 Task: Search one way flight ticket for 3 adults in first from Santa Rosa: Charles M. Schulz-sonoma County Airport to Greensboro: Piedmont Triad International Airport on 5-1-2023. Choice of flights is Alaska. Number of bags: 2 checked bags. Price is upto 82000. Outbound departure time preference is 17:00.
Action: Mouse moved to (269, 209)
Screenshot: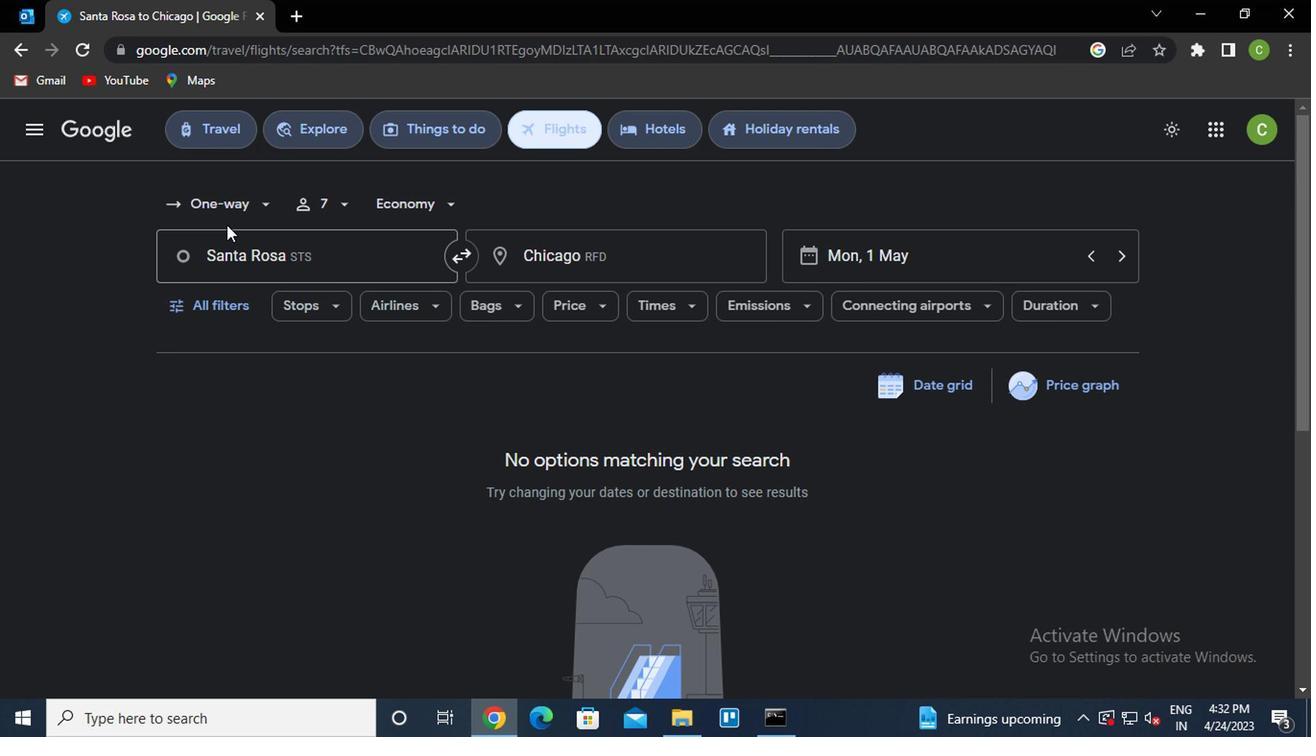 
Action: Mouse pressed left at (269, 209)
Screenshot: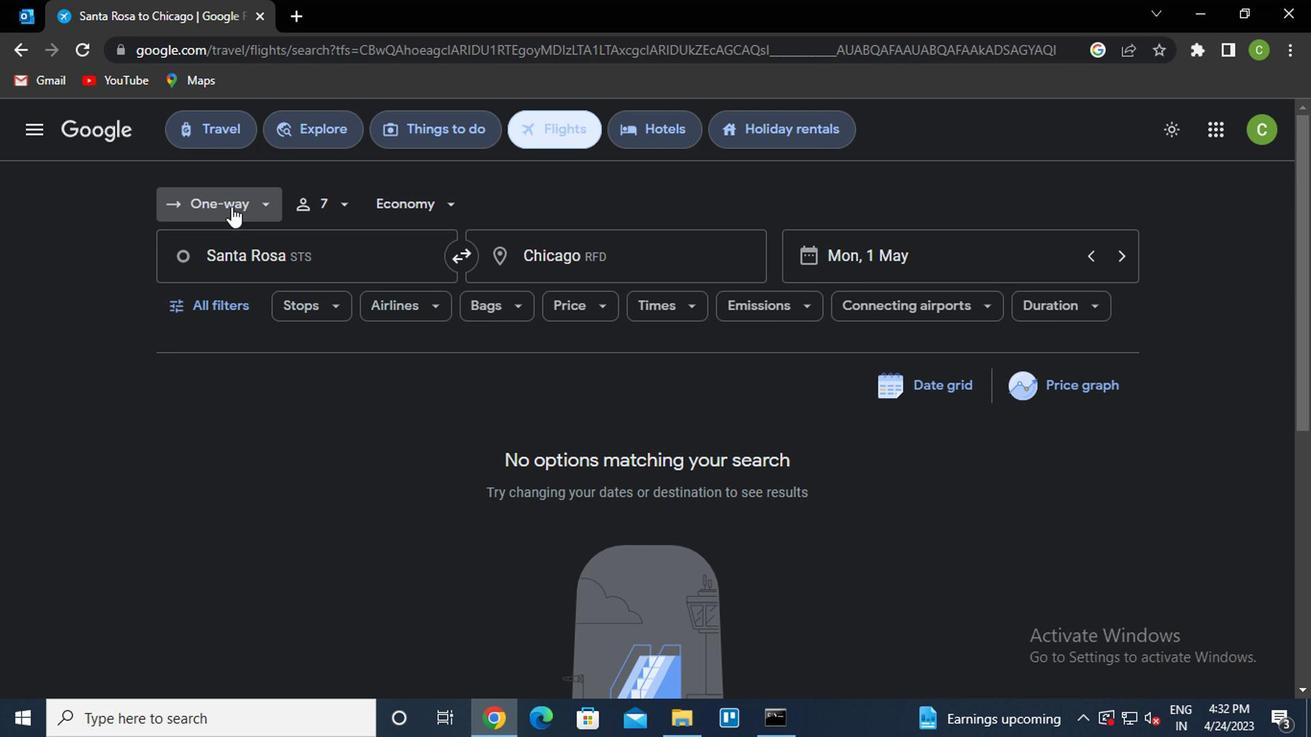 
Action: Mouse moved to (292, 284)
Screenshot: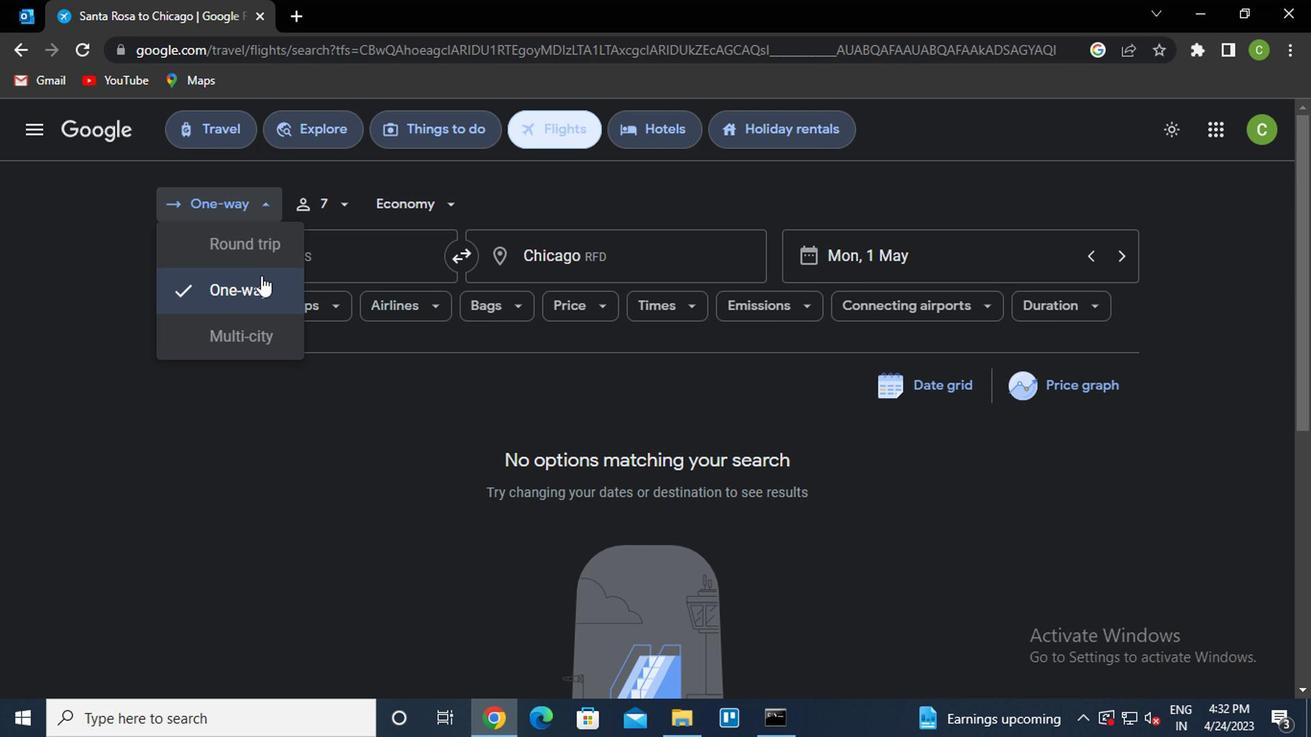 
Action: Mouse pressed left at (292, 284)
Screenshot: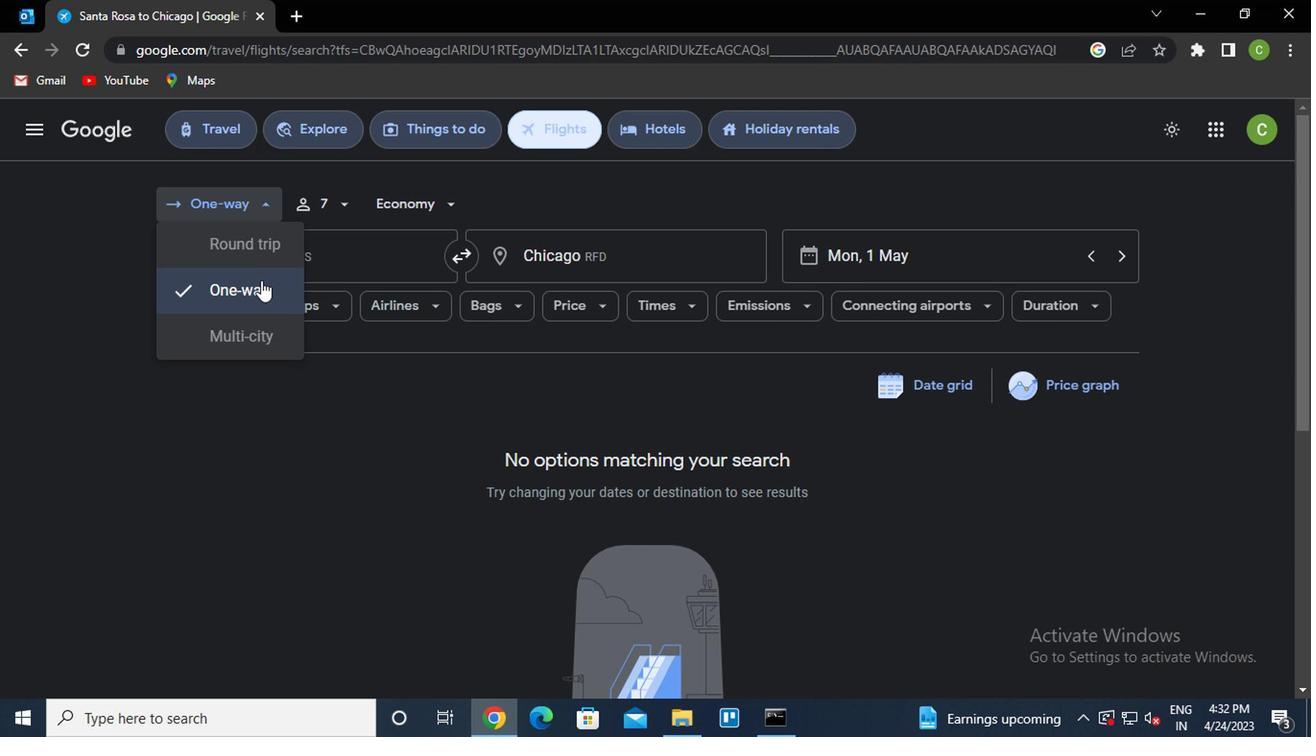 
Action: Mouse moved to (331, 205)
Screenshot: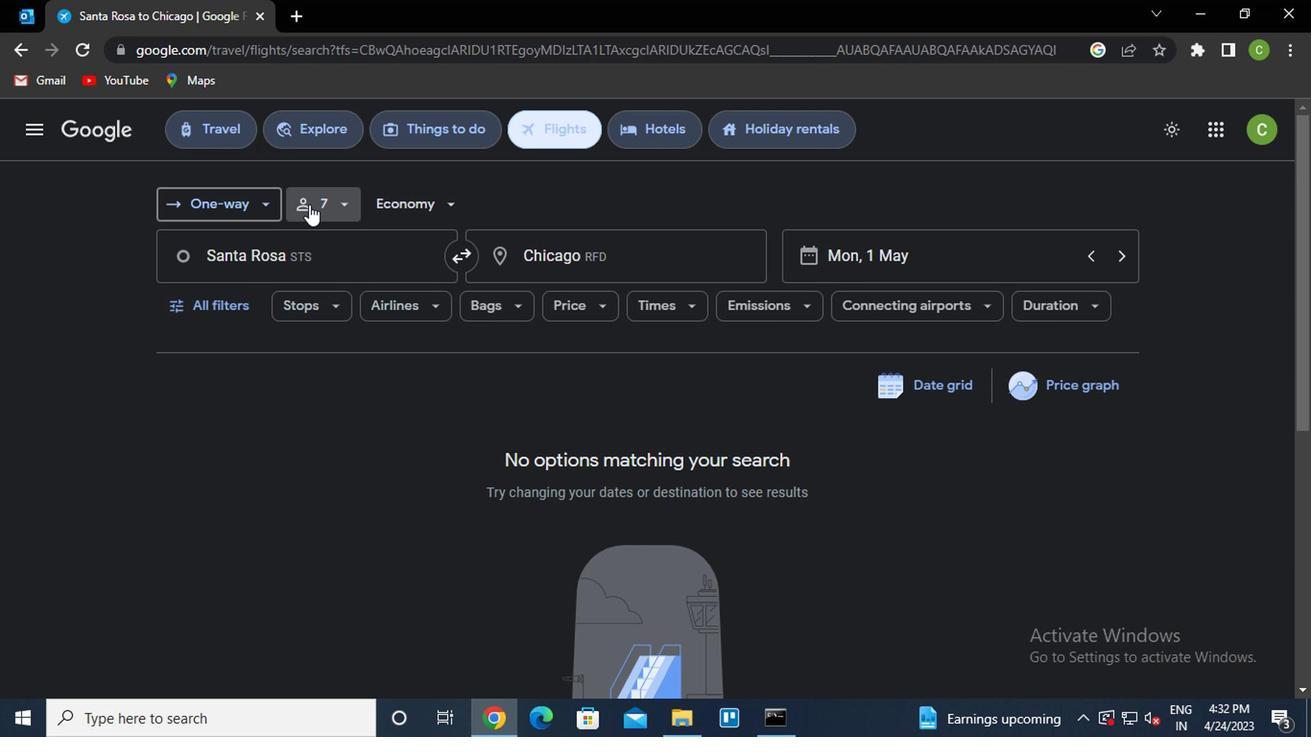 
Action: Mouse pressed left at (331, 205)
Screenshot: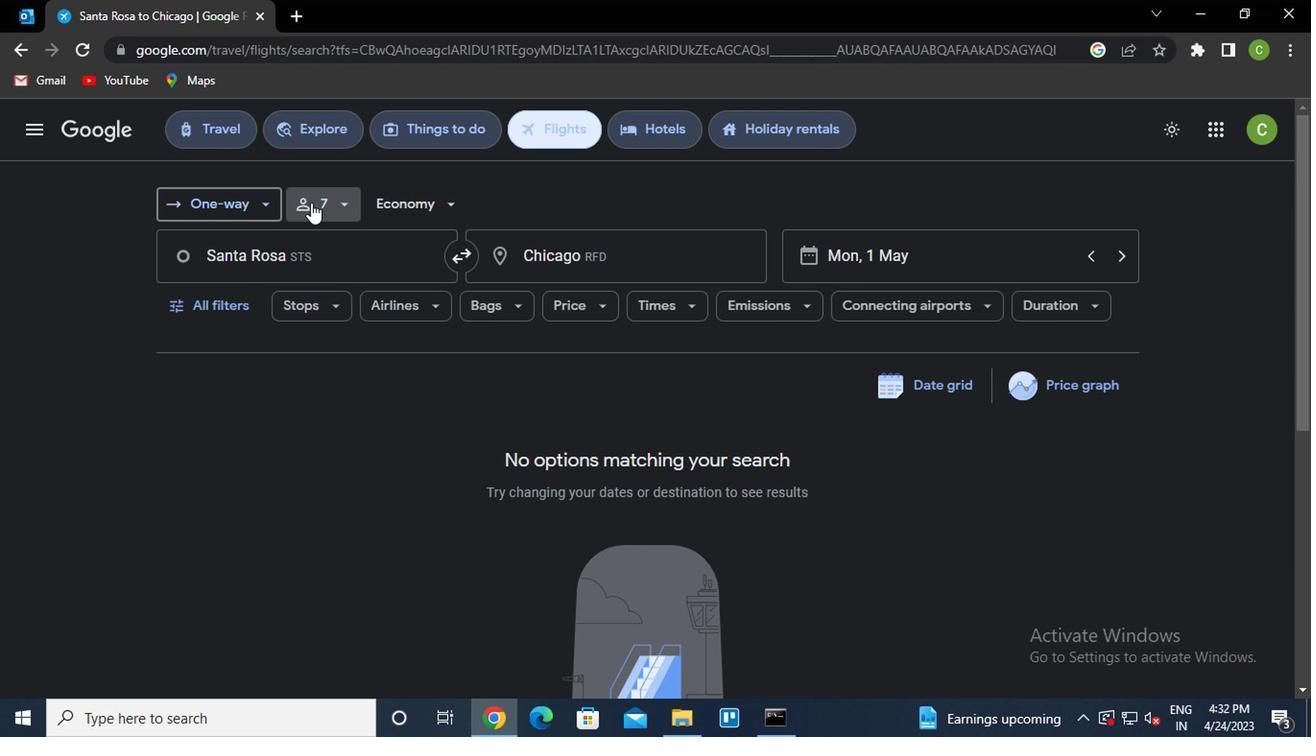 
Action: Mouse moved to (415, 256)
Screenshot: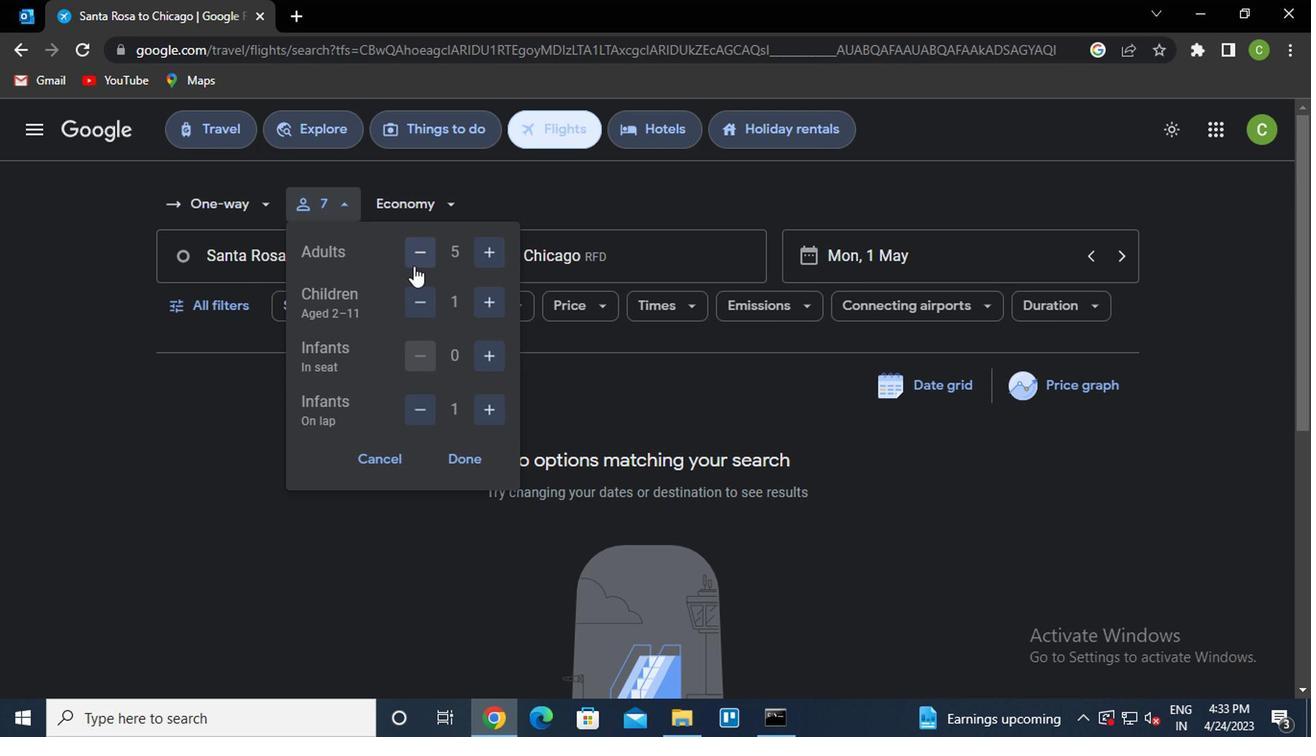 
Action: Mouse pressed left at (415, 256)
Screenshot: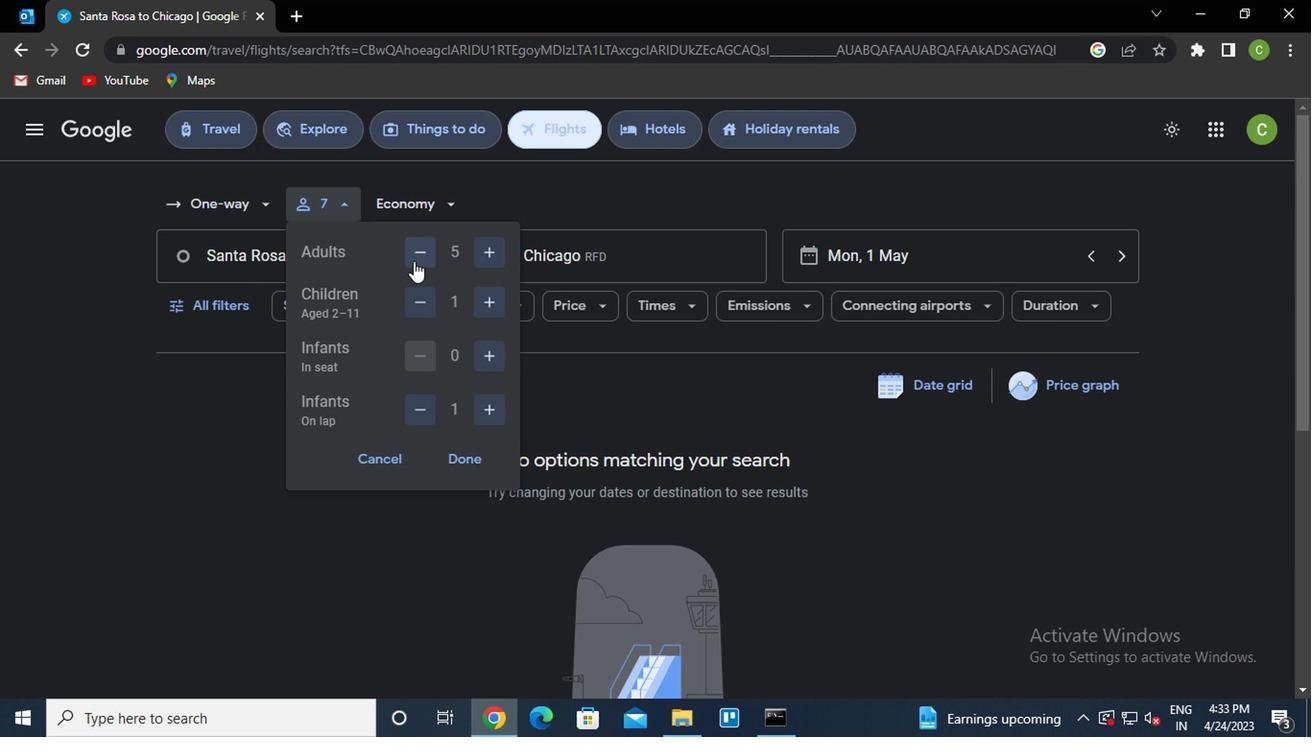 
Action: Mouse pressed left at (415, 256)
Screenshot: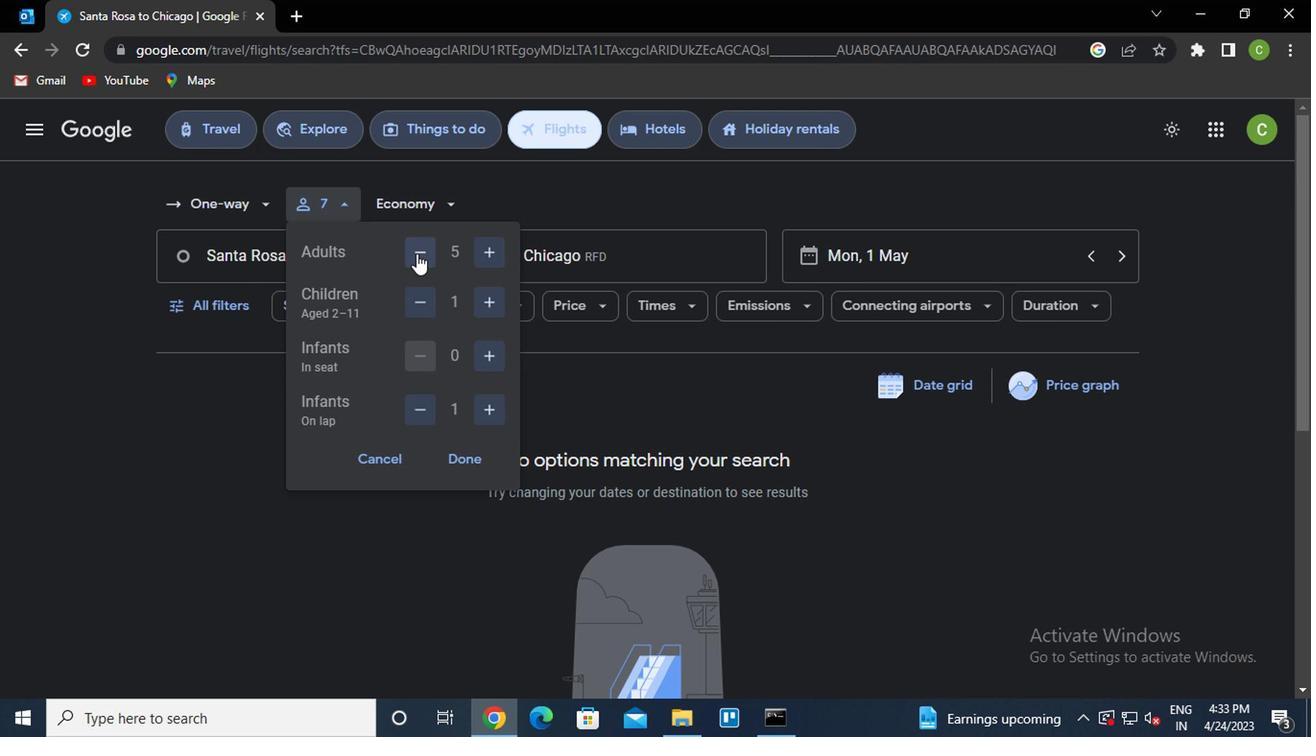 
Action: Mouse moved to (419, 303)
Screenshot: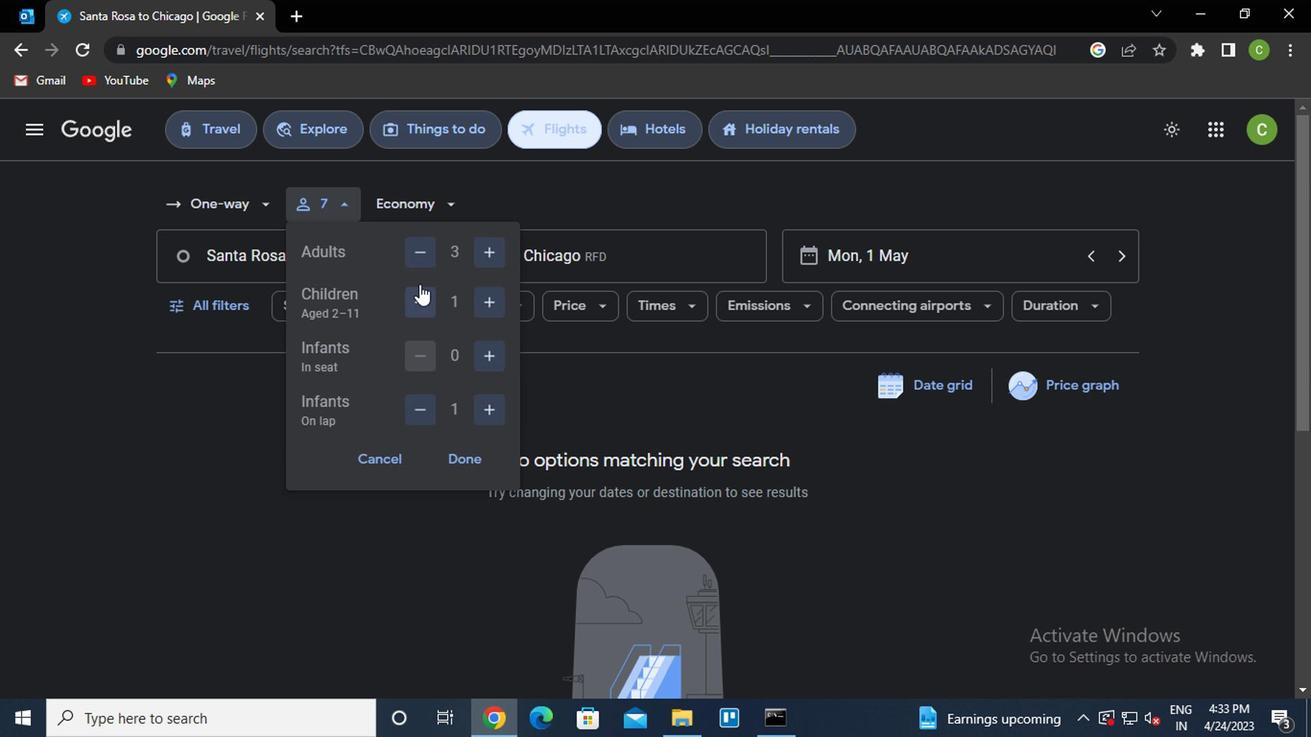 
Action: Mouse pressed left at (419, 303)
Screenshot: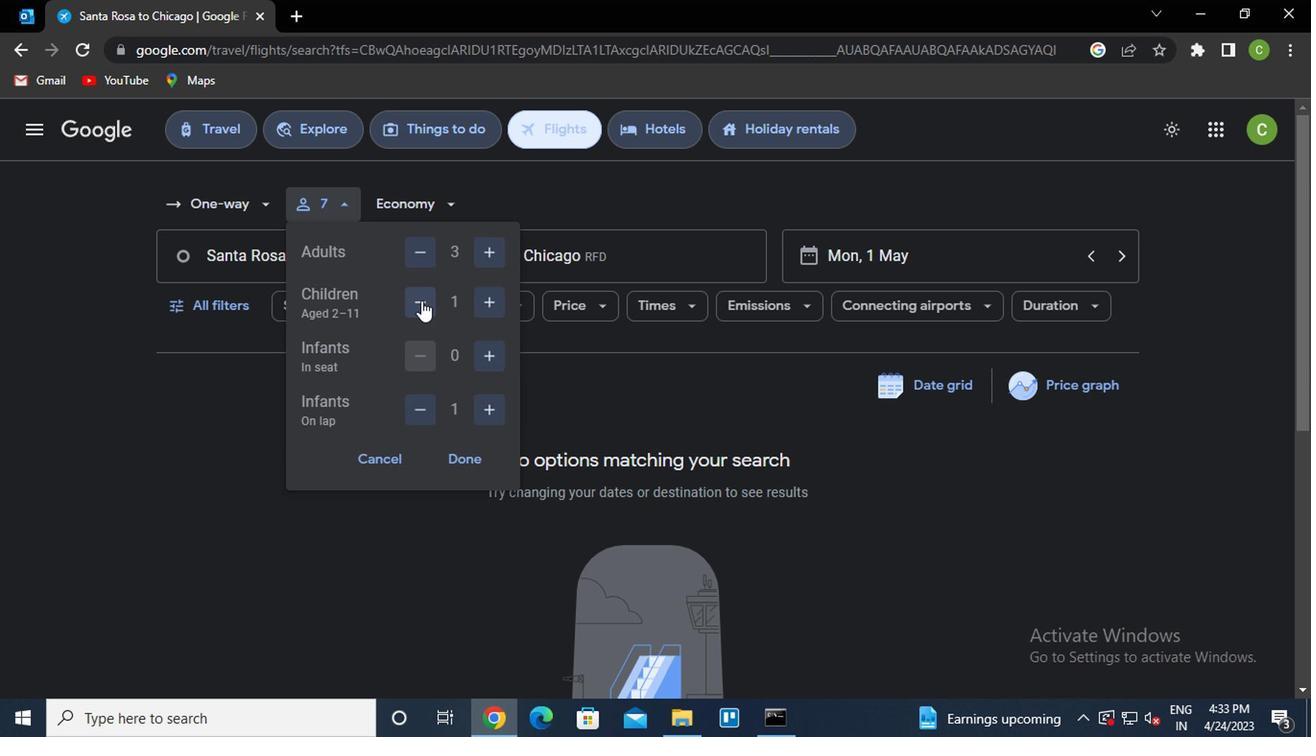 
Action: Mouse moved to (426, 403)
Screenshot: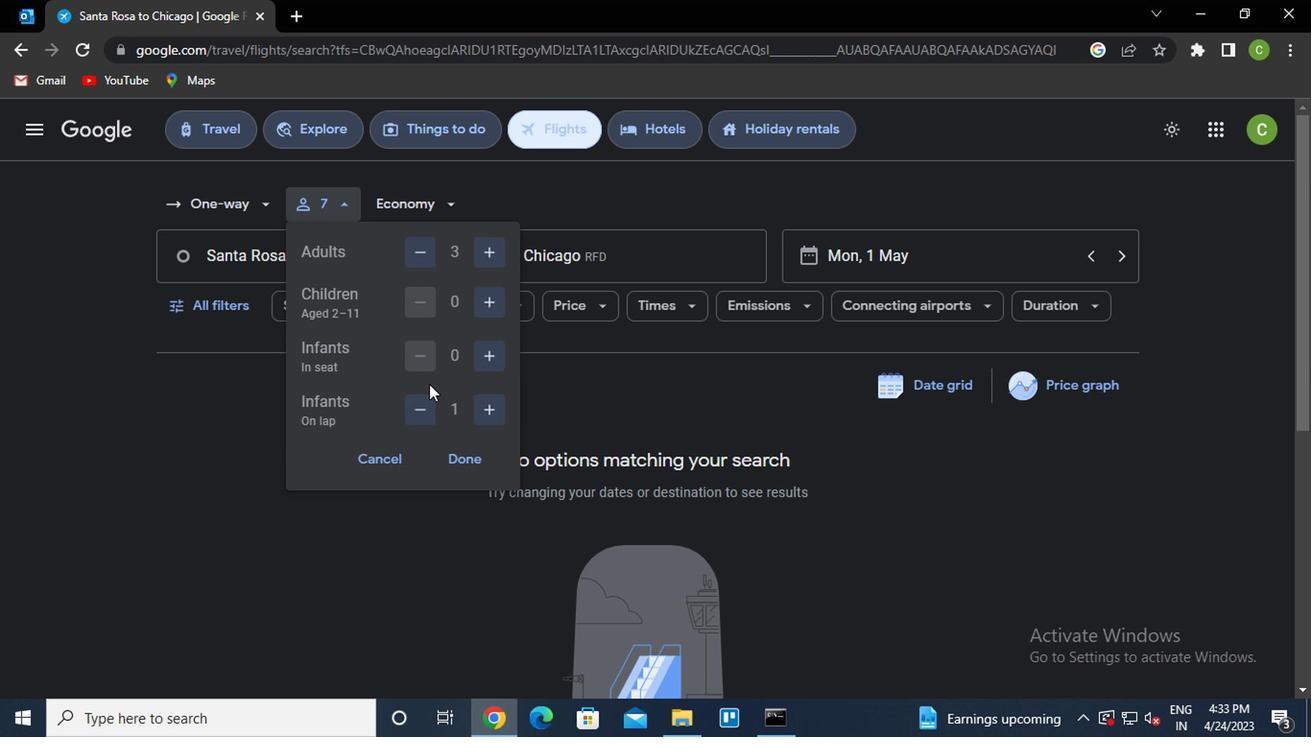 
Action: Mouse pressed left at (426, 403)
Screenshot: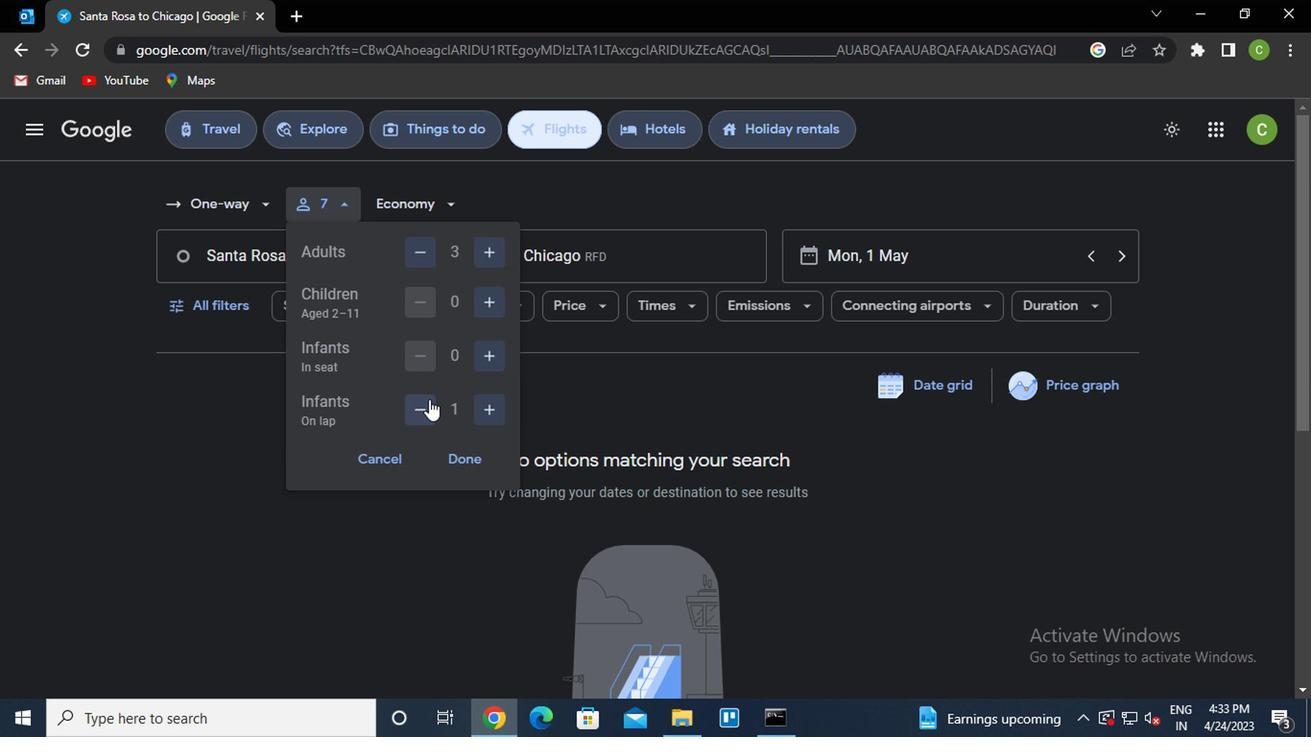 
Action: Mouse moved to (451, 455)
Screenshot: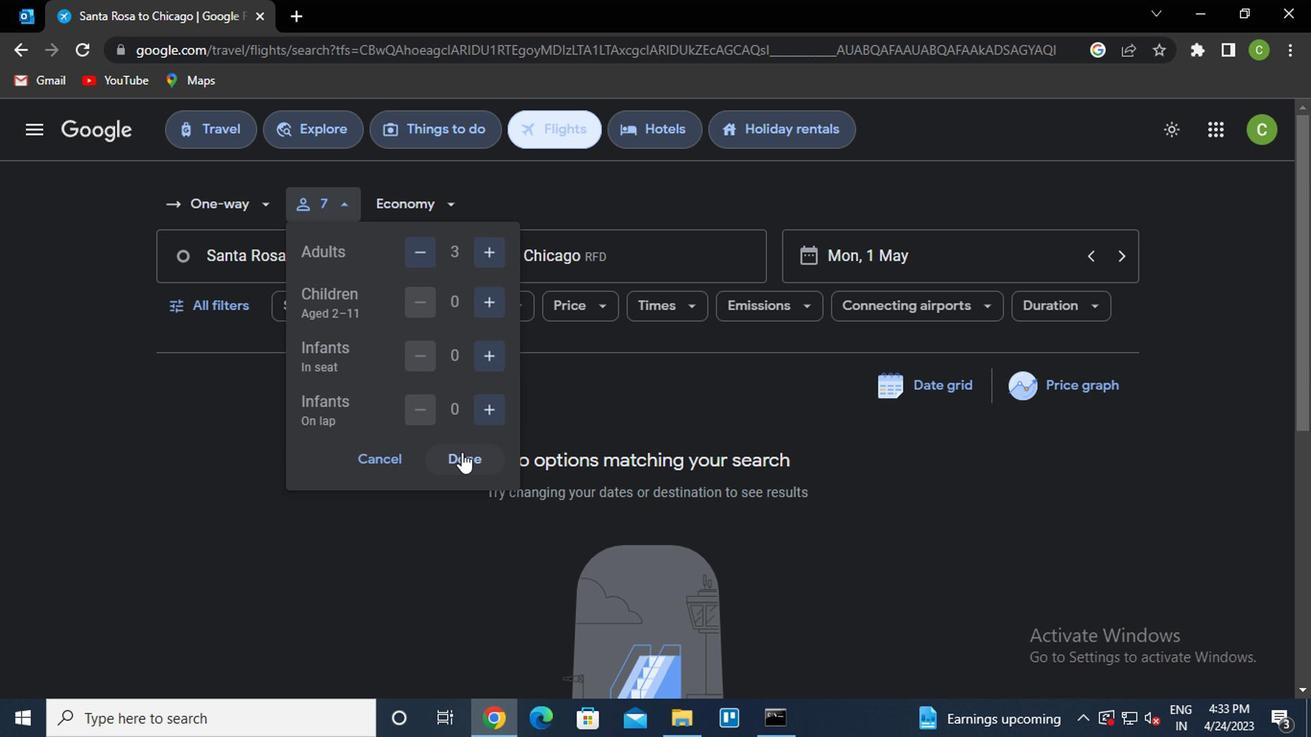 
Action: Mouse pressed left at (451, 455)
Screenshot: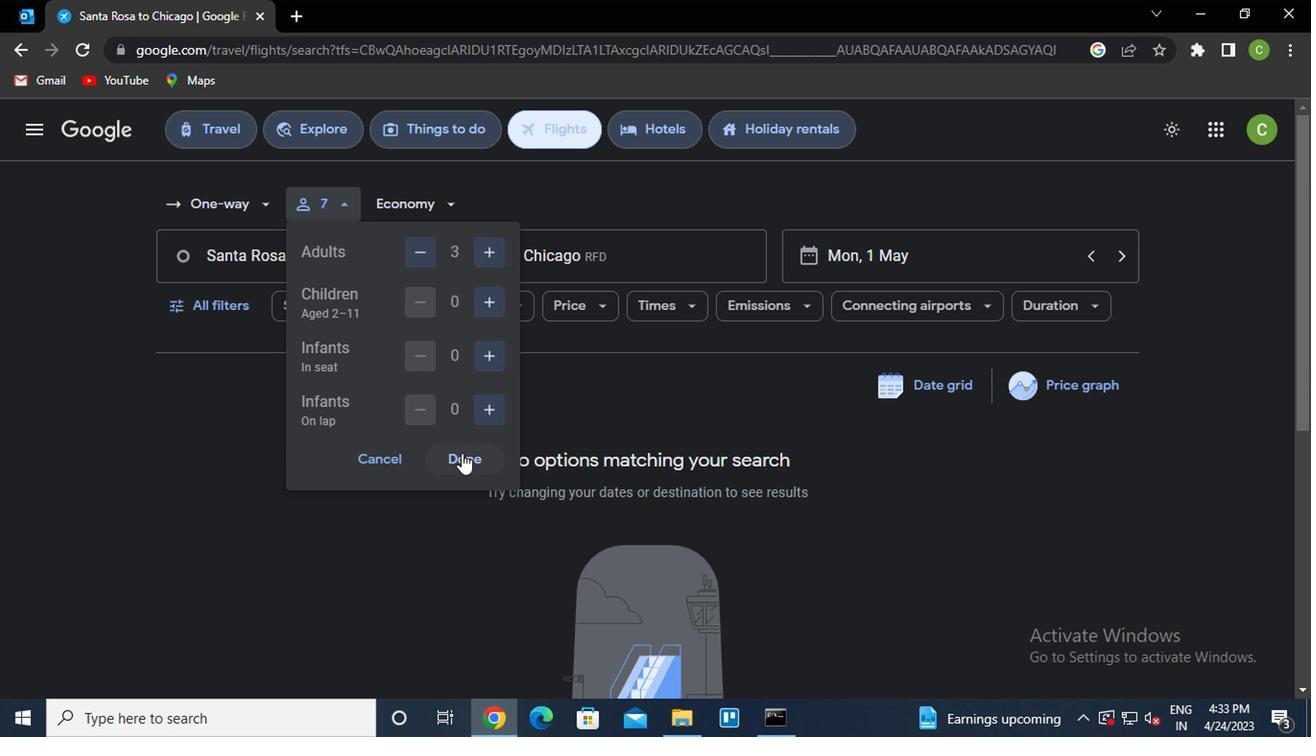 
Action: Mouse moved to (358, 271)
Screenshot: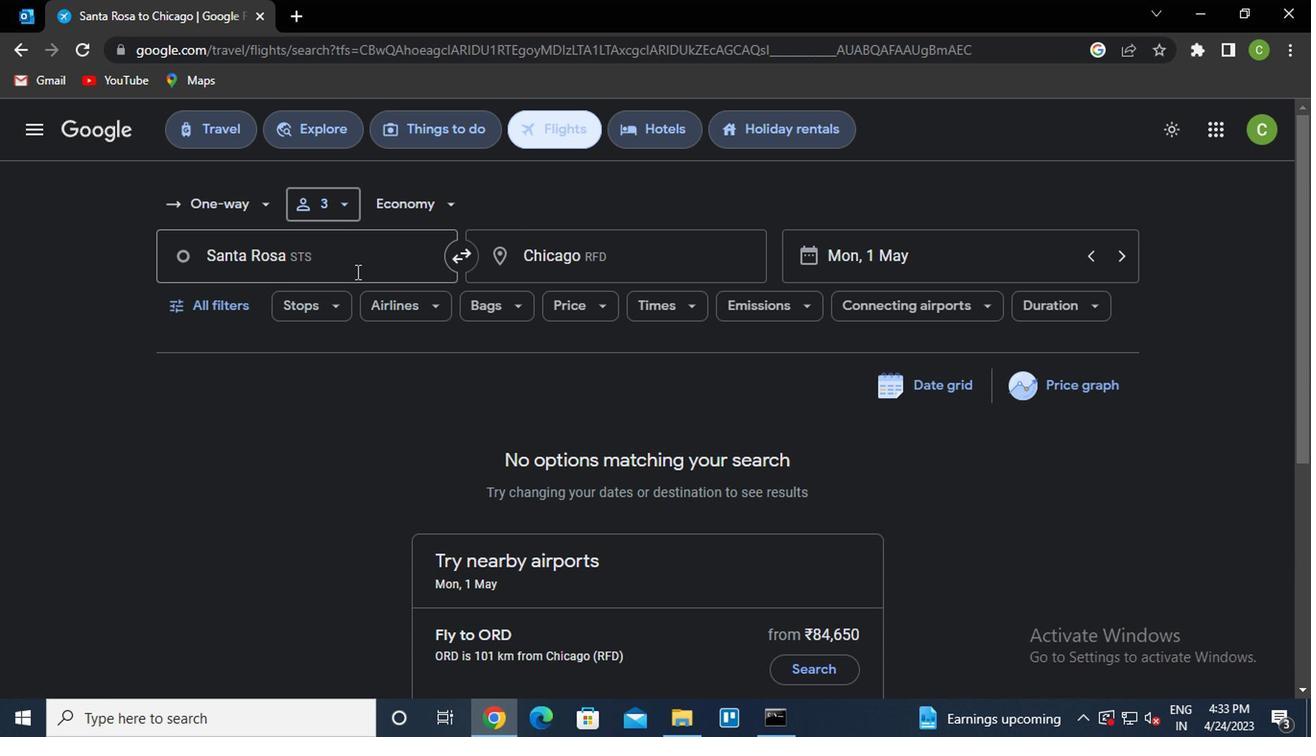 
Action: Mouse pressed left at (358, 271)
Screenshot: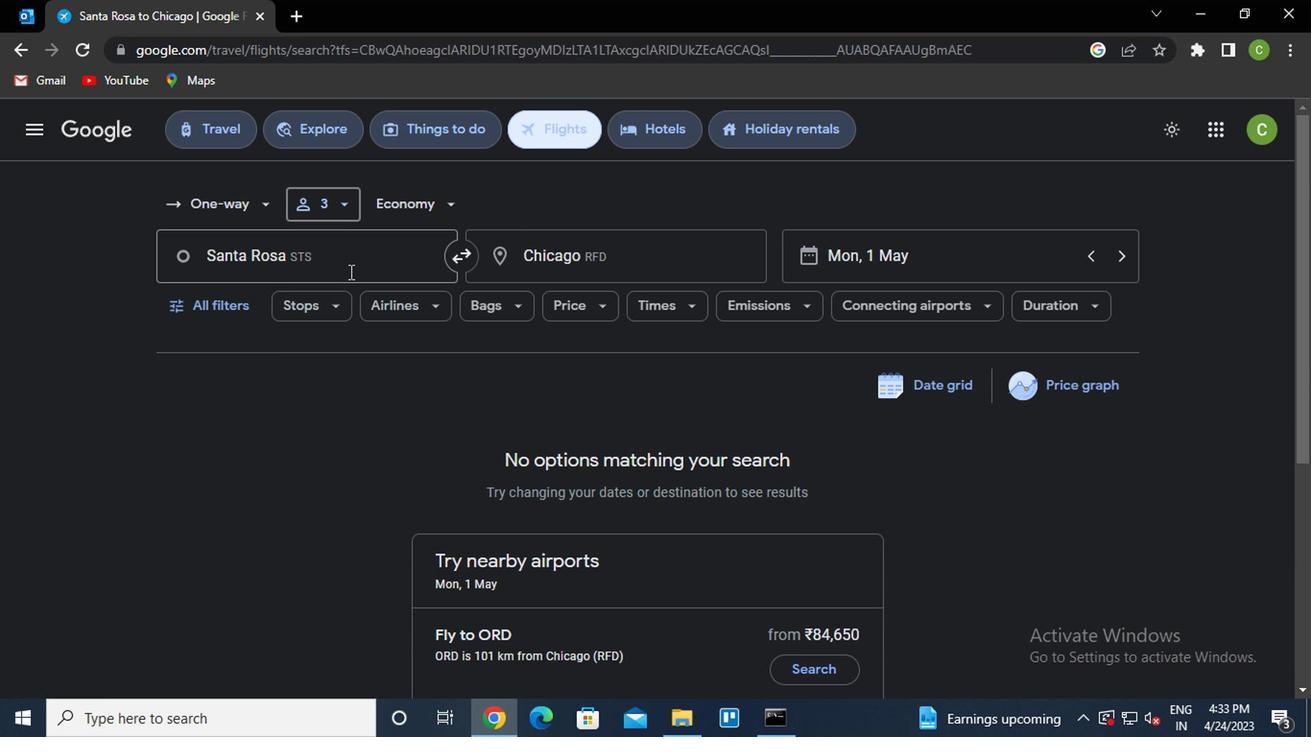 
Action: Mouse moved to (380, 427)
Screenshot: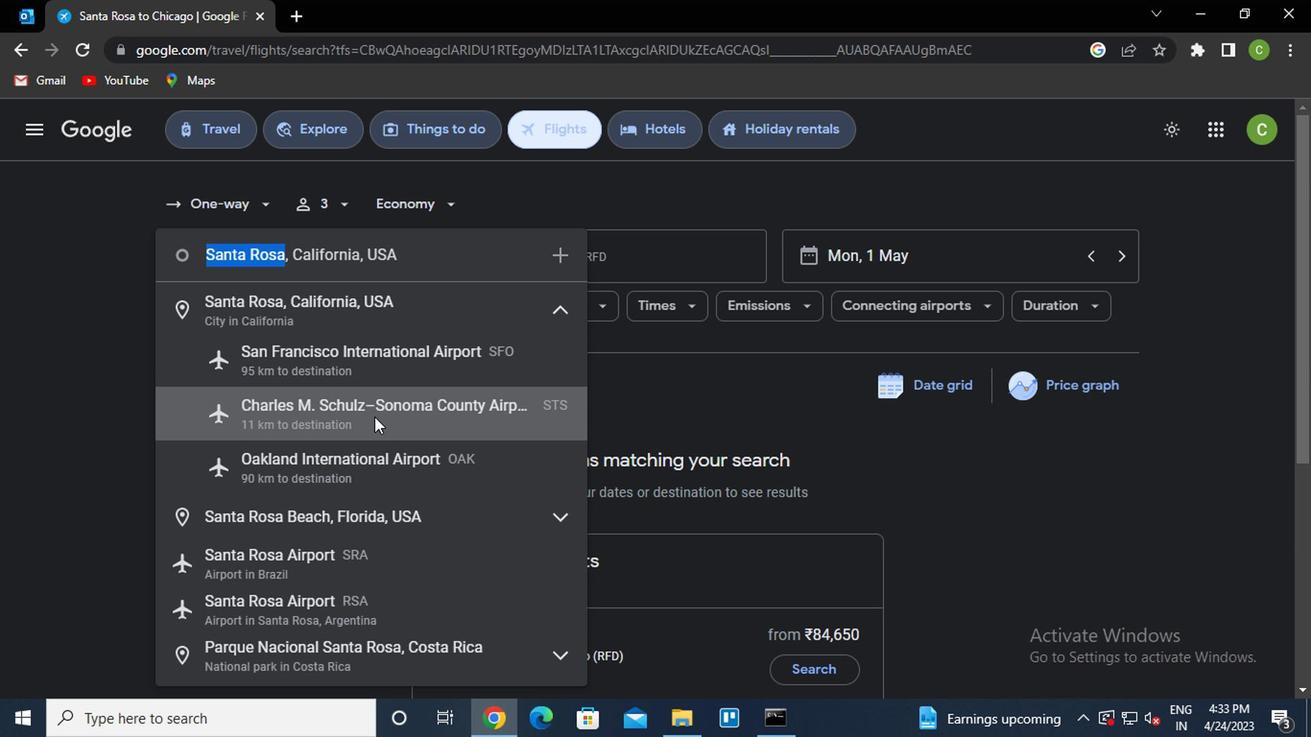 
Action: Mouse pressed left at (380, 427)
Screenshot: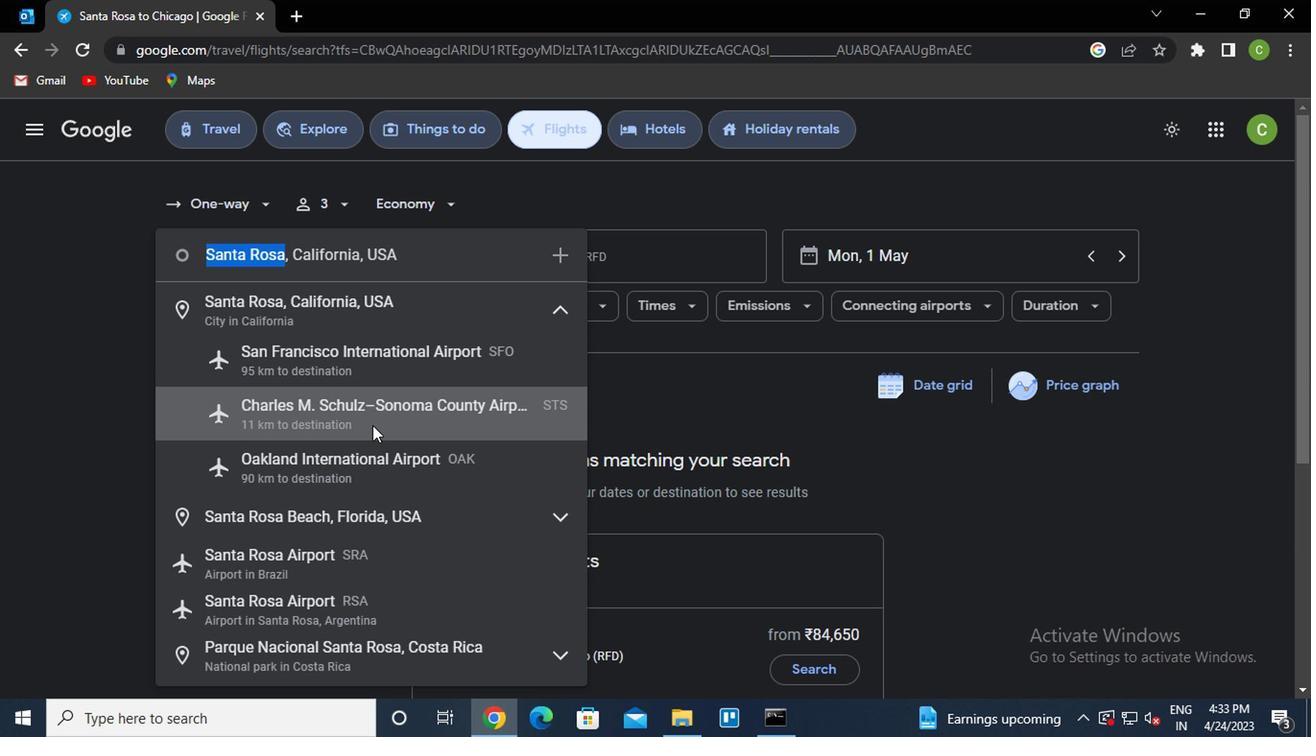 
Action: Mouse moved to (553, 267)
Screenshot: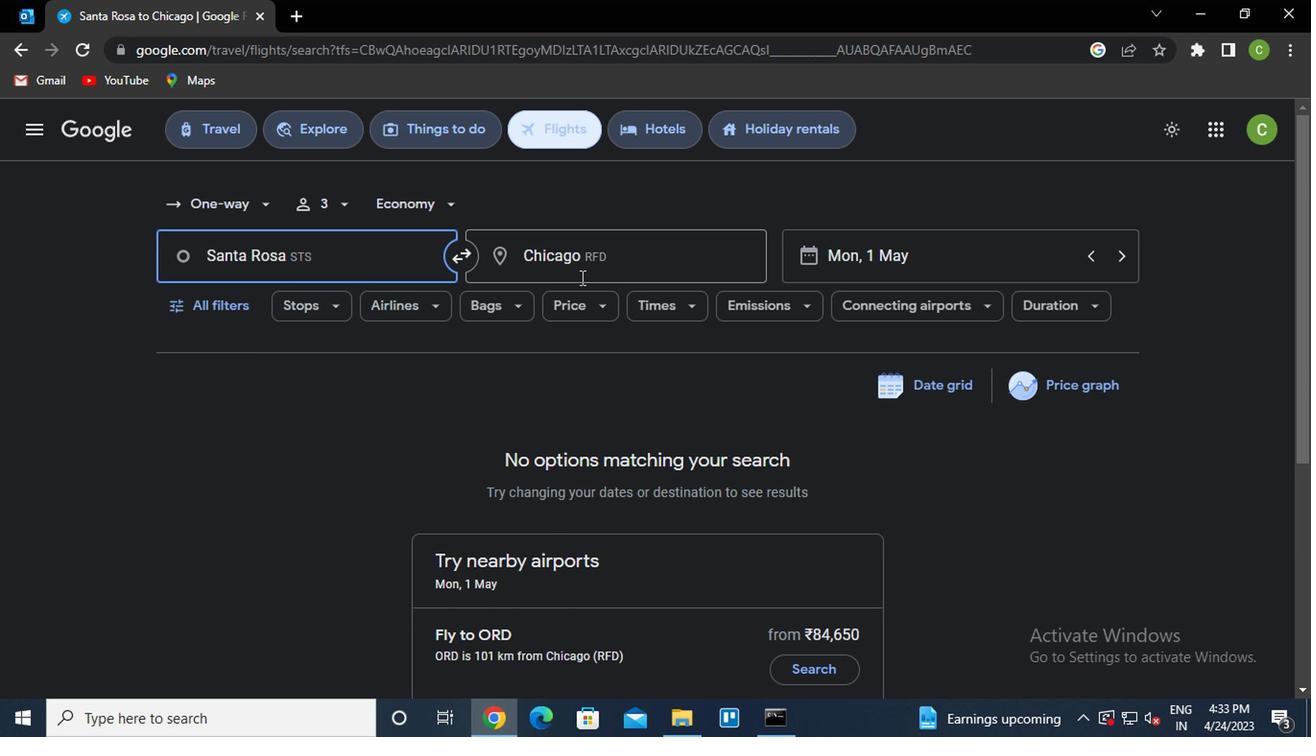 
Action: Mouse pressed left at (553, 267)
Screenshot: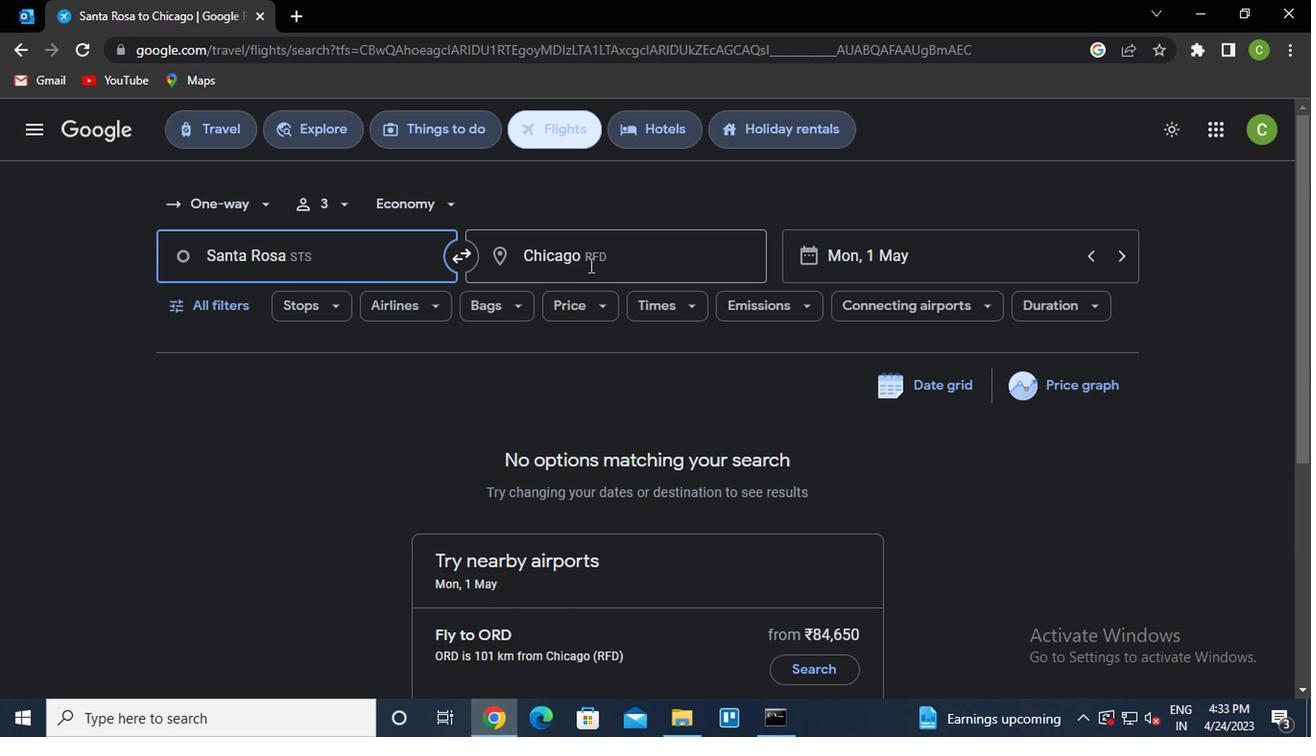 
Action: Mouse moved to (552, 267)
Screenshot: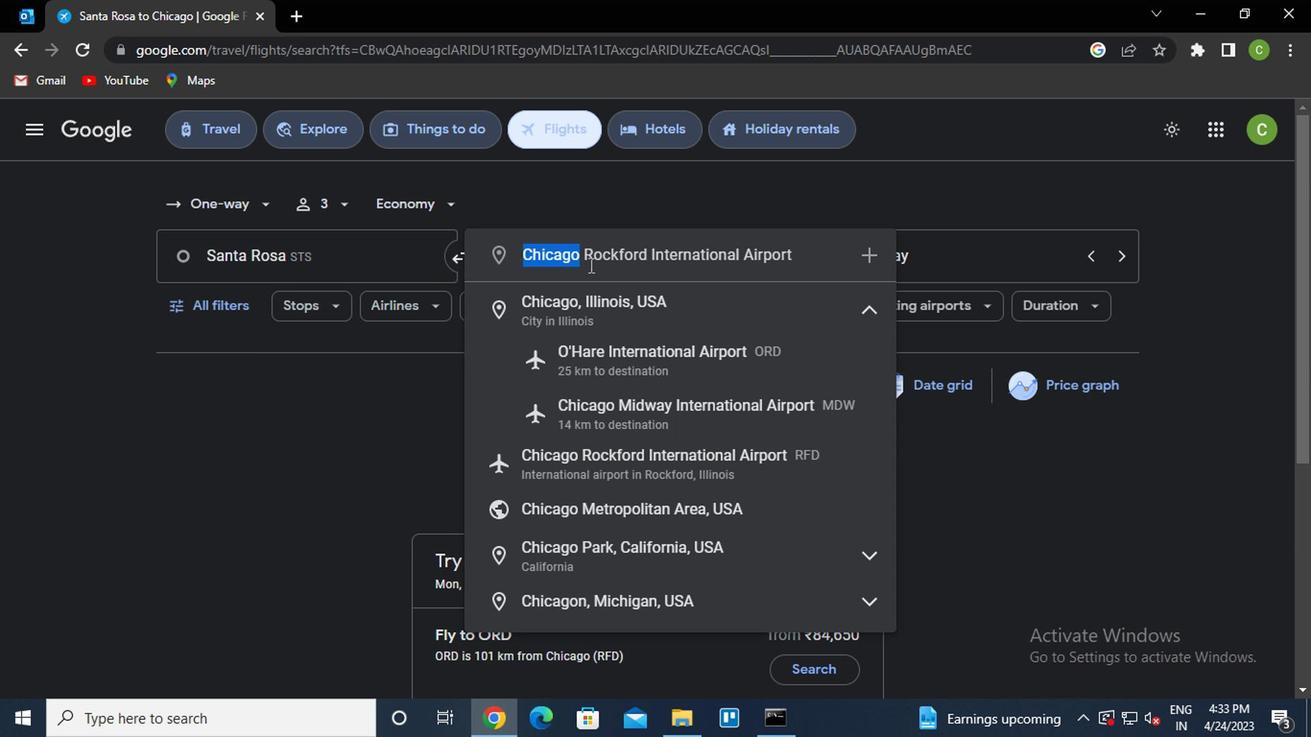 
Action: Key pressed <Key.caps_lock><Key.caps_lock>g<Key.caps_lock>reensboro
Screenshot: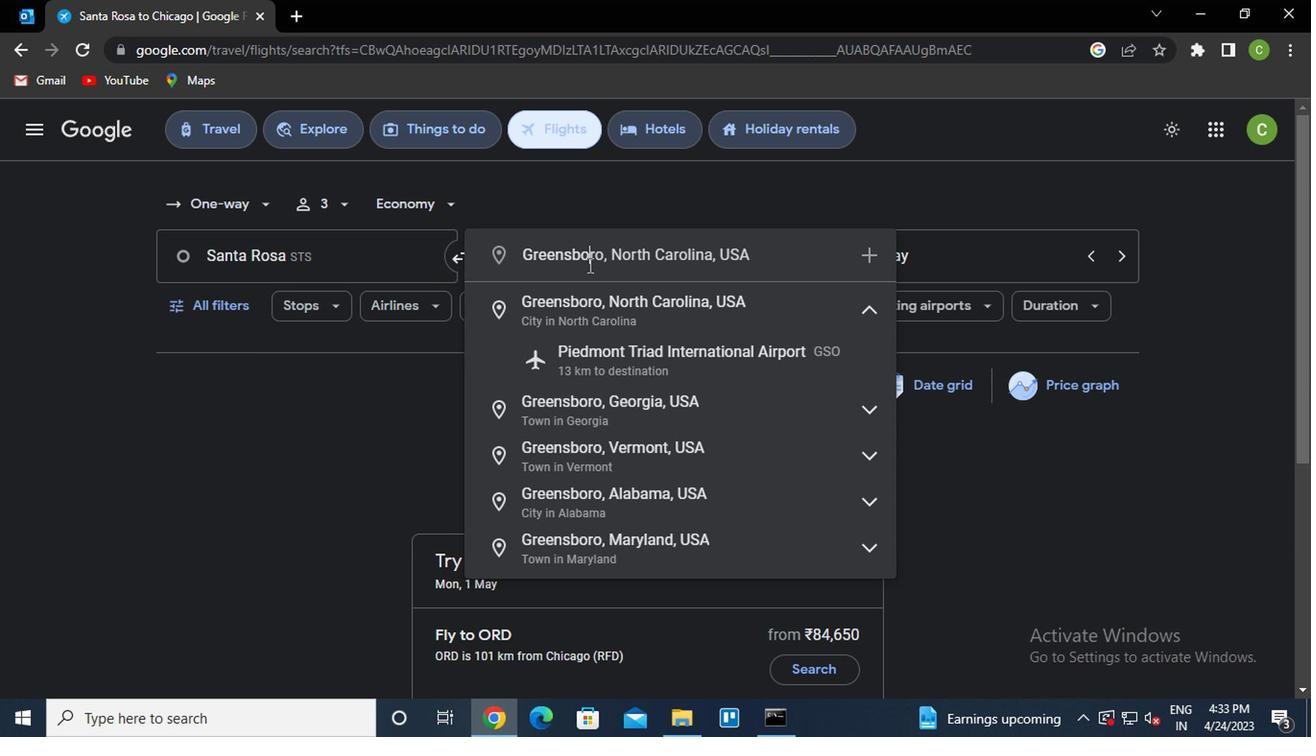 
Action: Mouse moved to (604, 377)
Screenshot: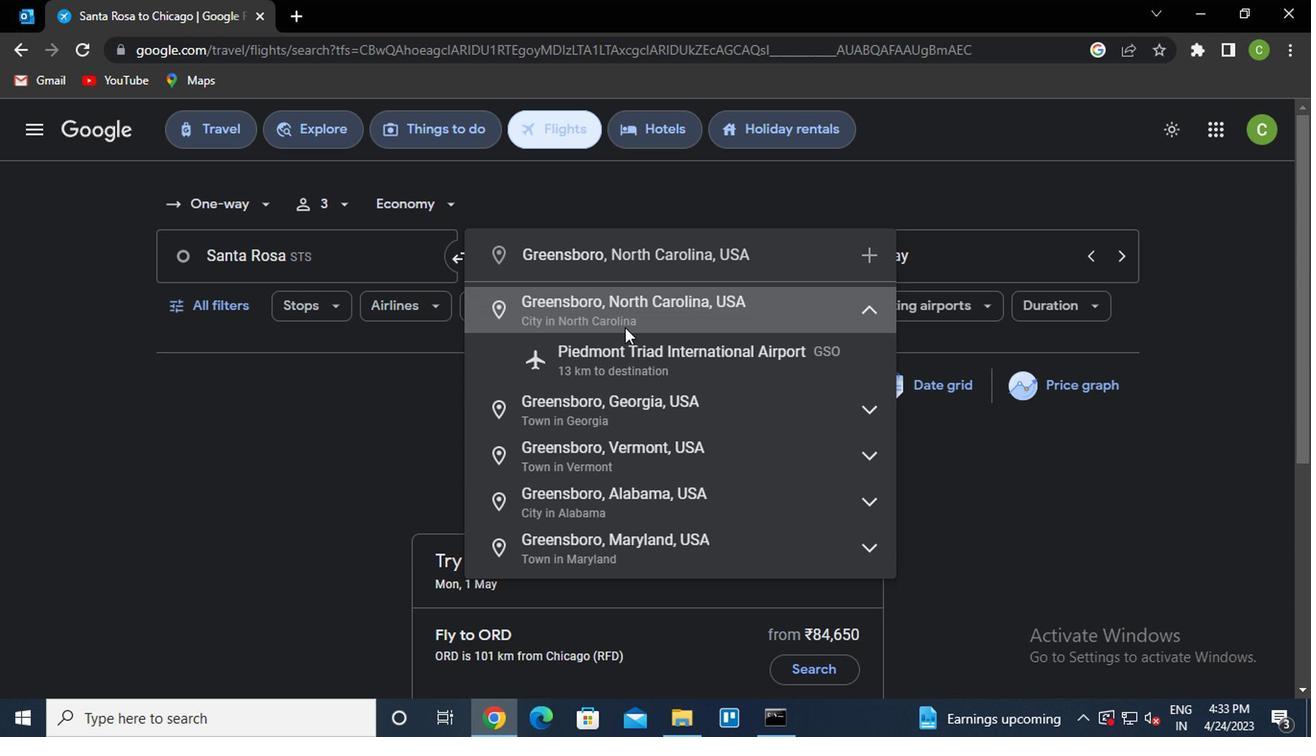 
Action: Mouse pressed left at (604, 377)
Screenshot: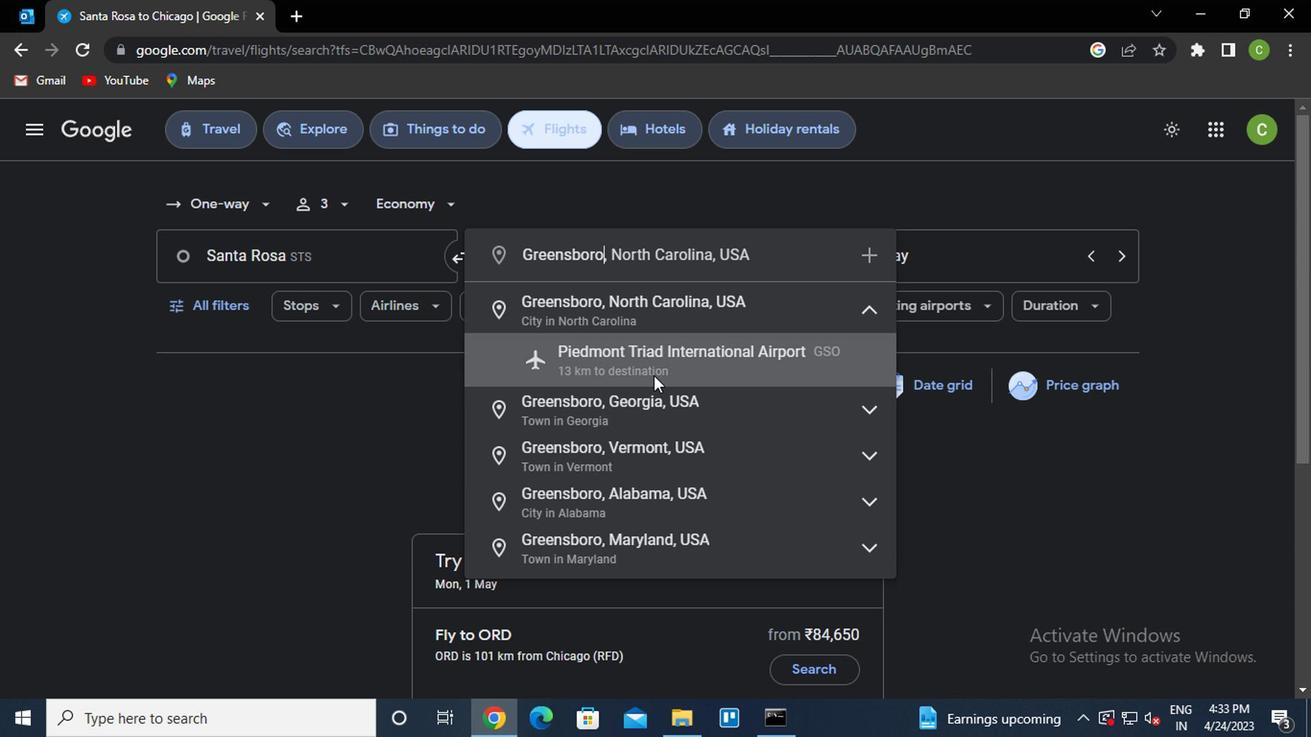 
Action: Mouse moved to (451, 303)
Screenshot: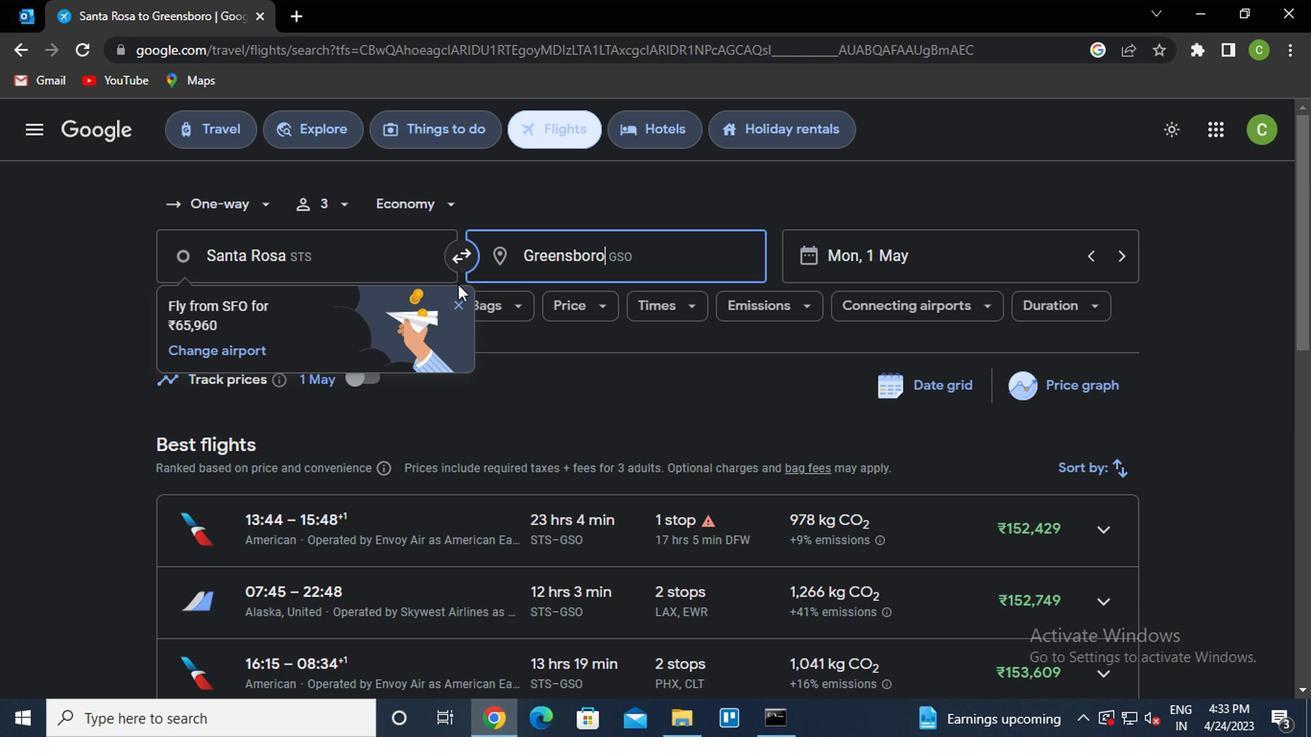 
Action: Mouse pressed left at (451, 303)
Screenshot: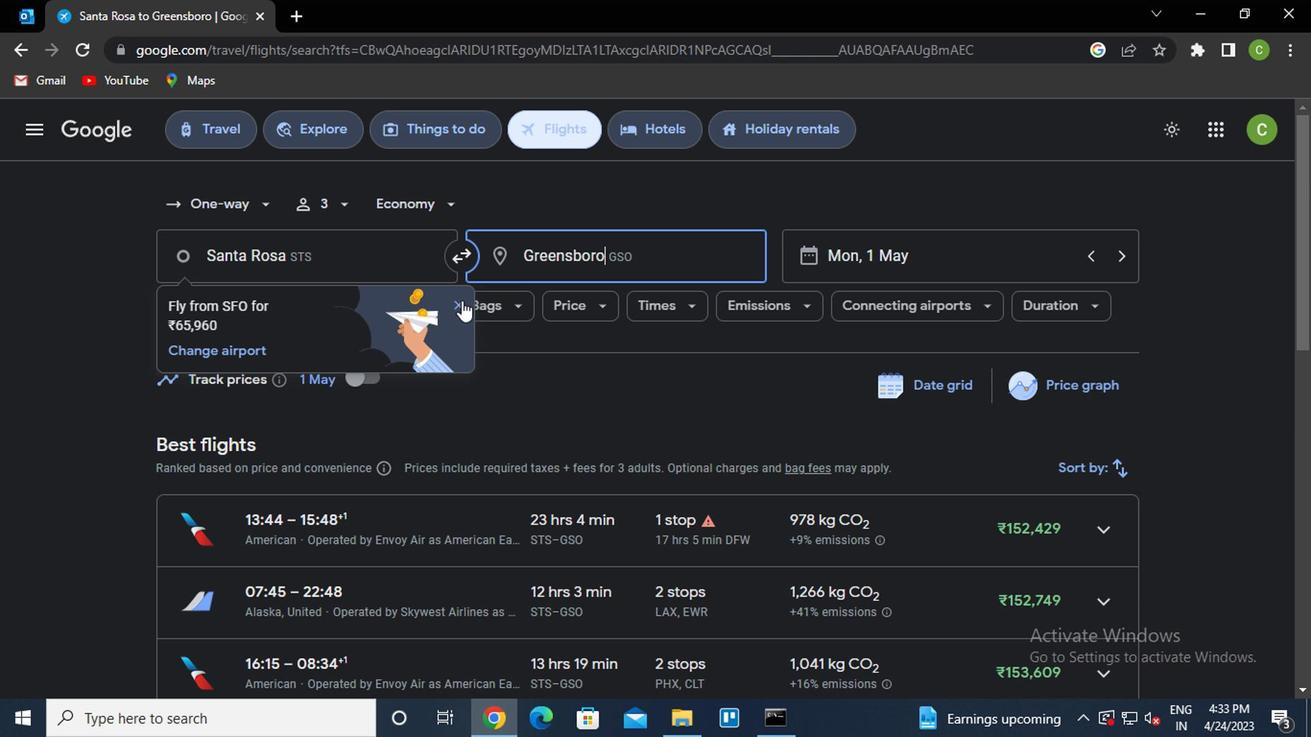 
Action: Mouse moved to (256, 300)
Screenshot: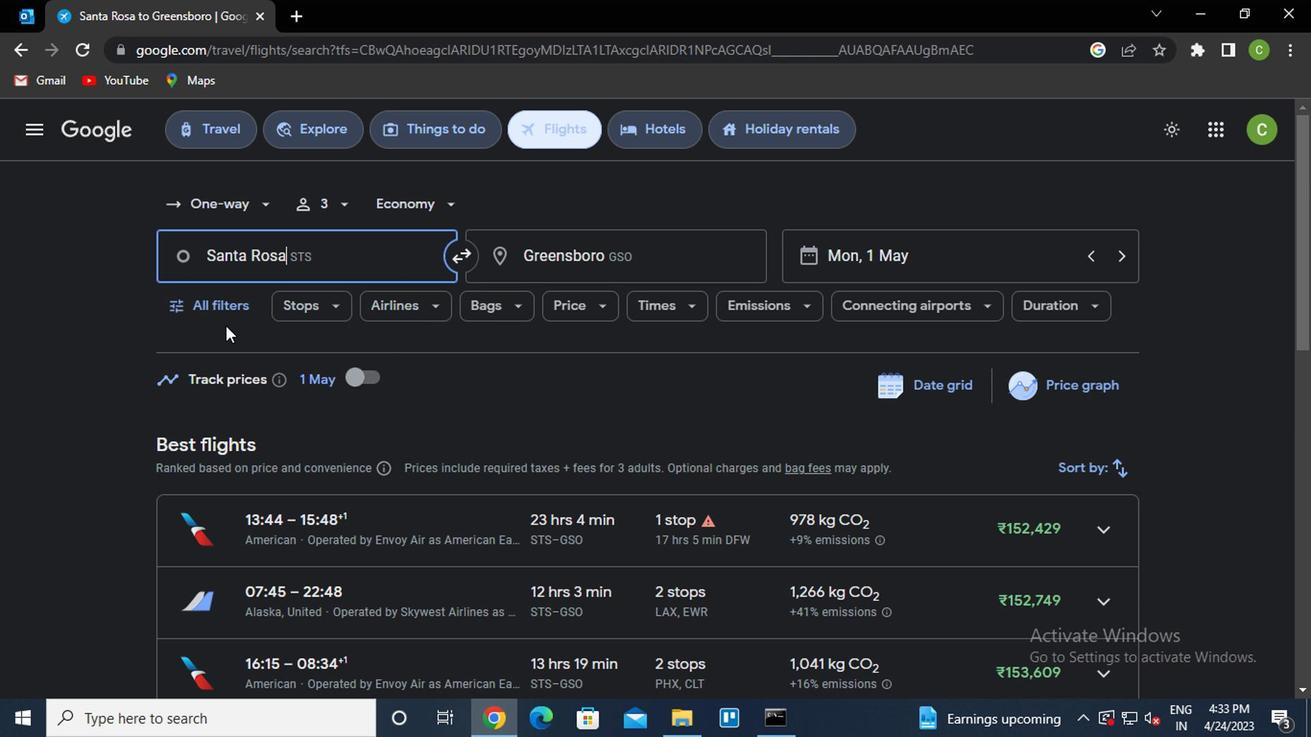 
Action: Mouse pressed left at (256, 300)
Screenshot: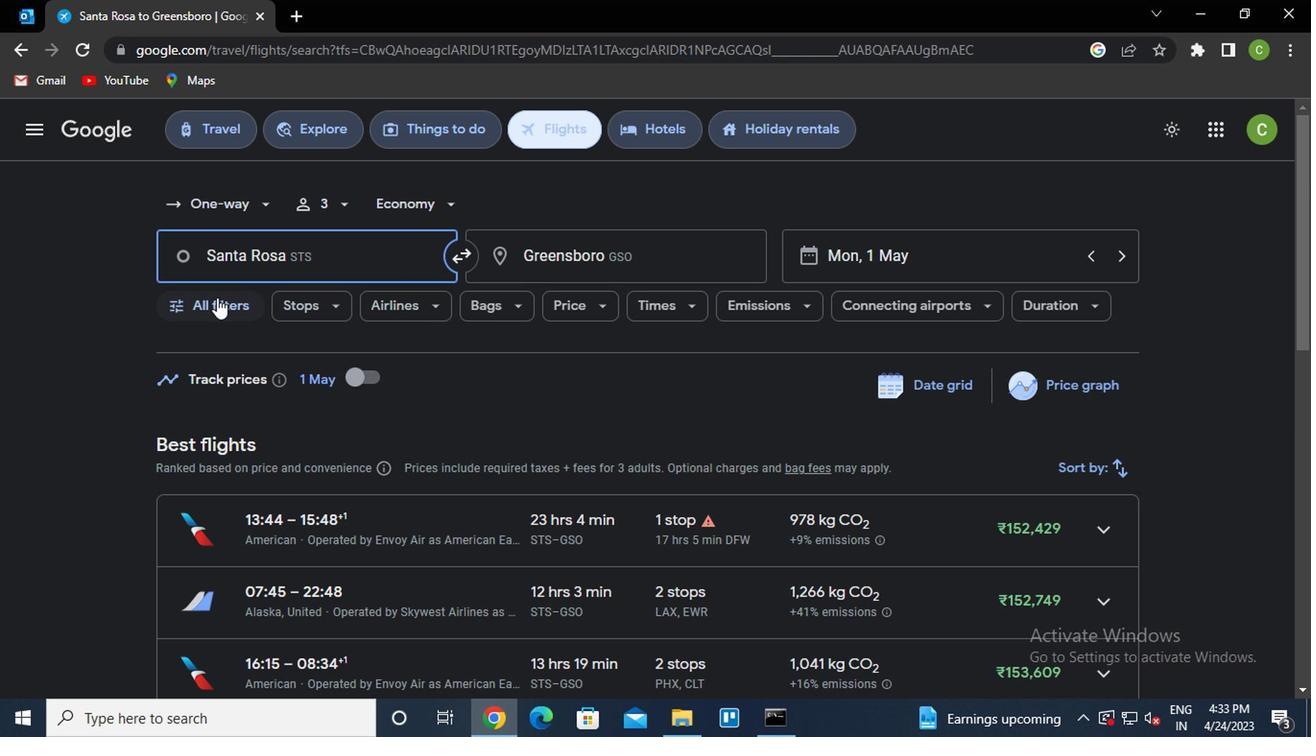 
Action: Mouse moved to (346, 487)
Screenshot: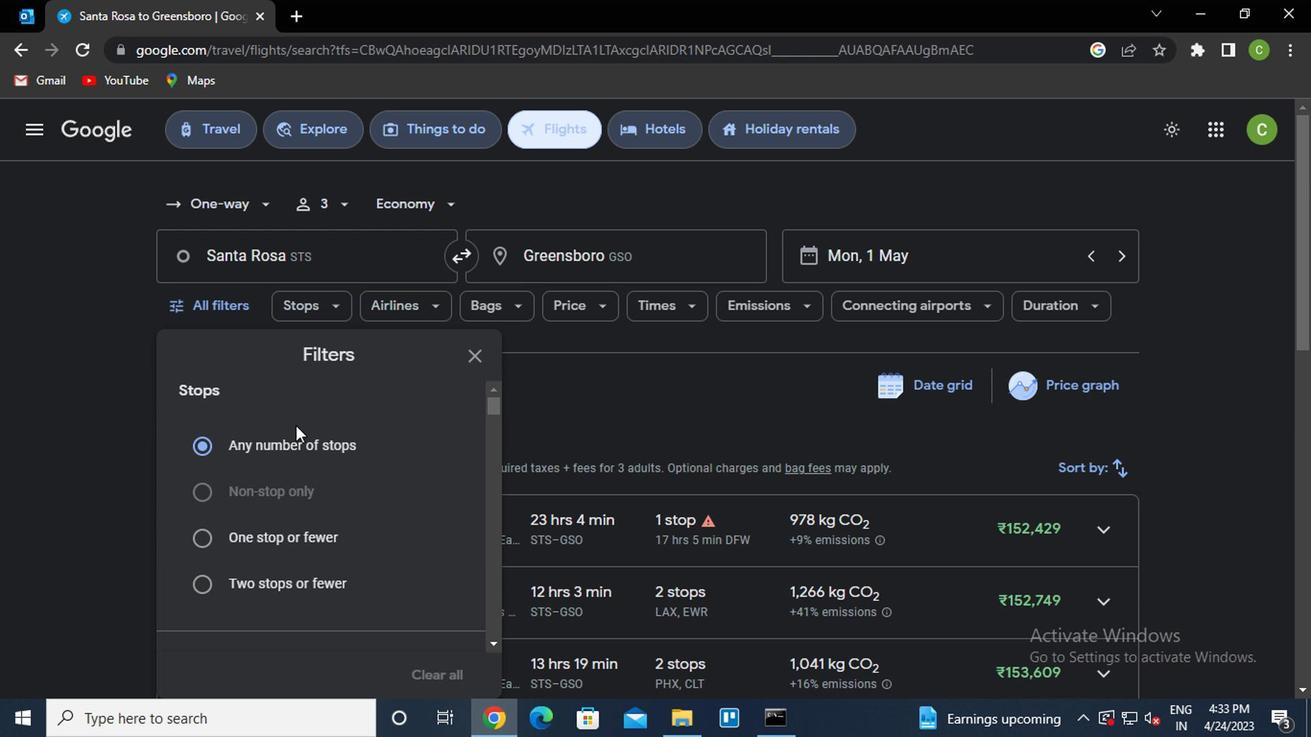 
Action: Mouse scrolled (346, 486) with delta (0, 0)
Screenshot: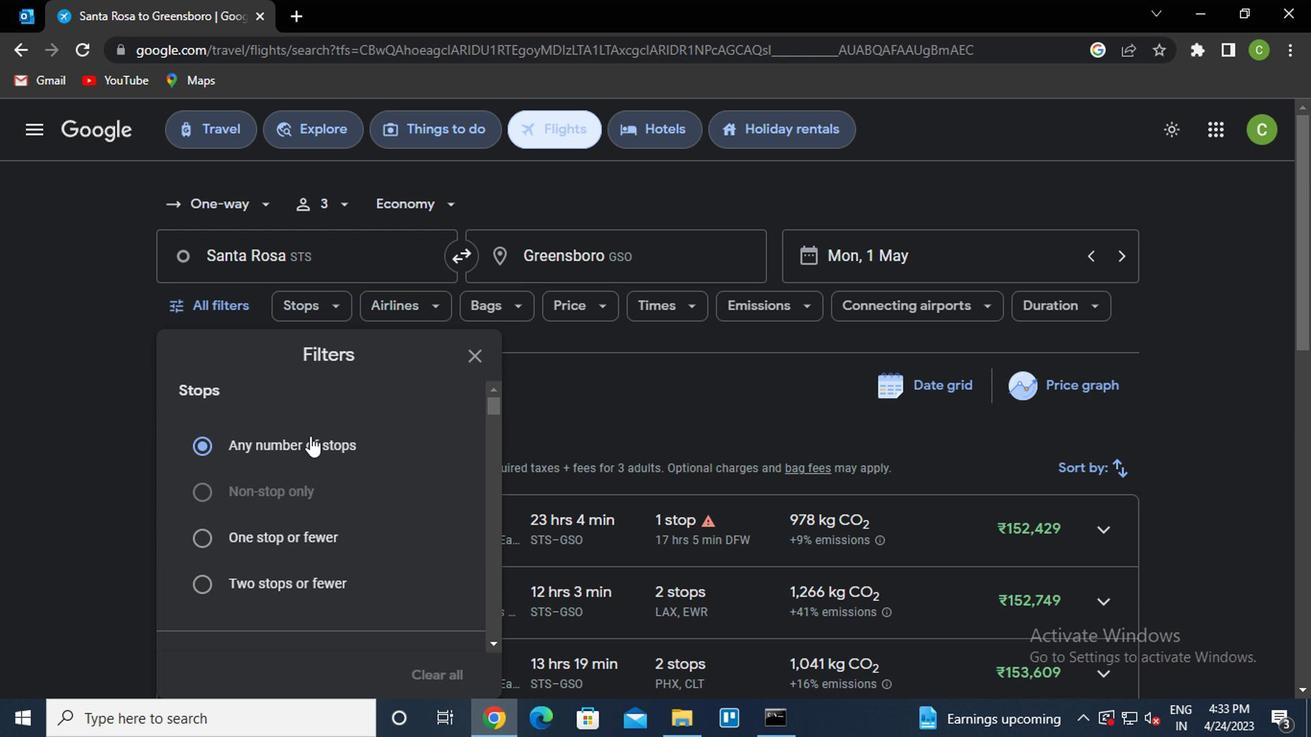 
Action: Mouse moved to (346, 488)
Screenshot: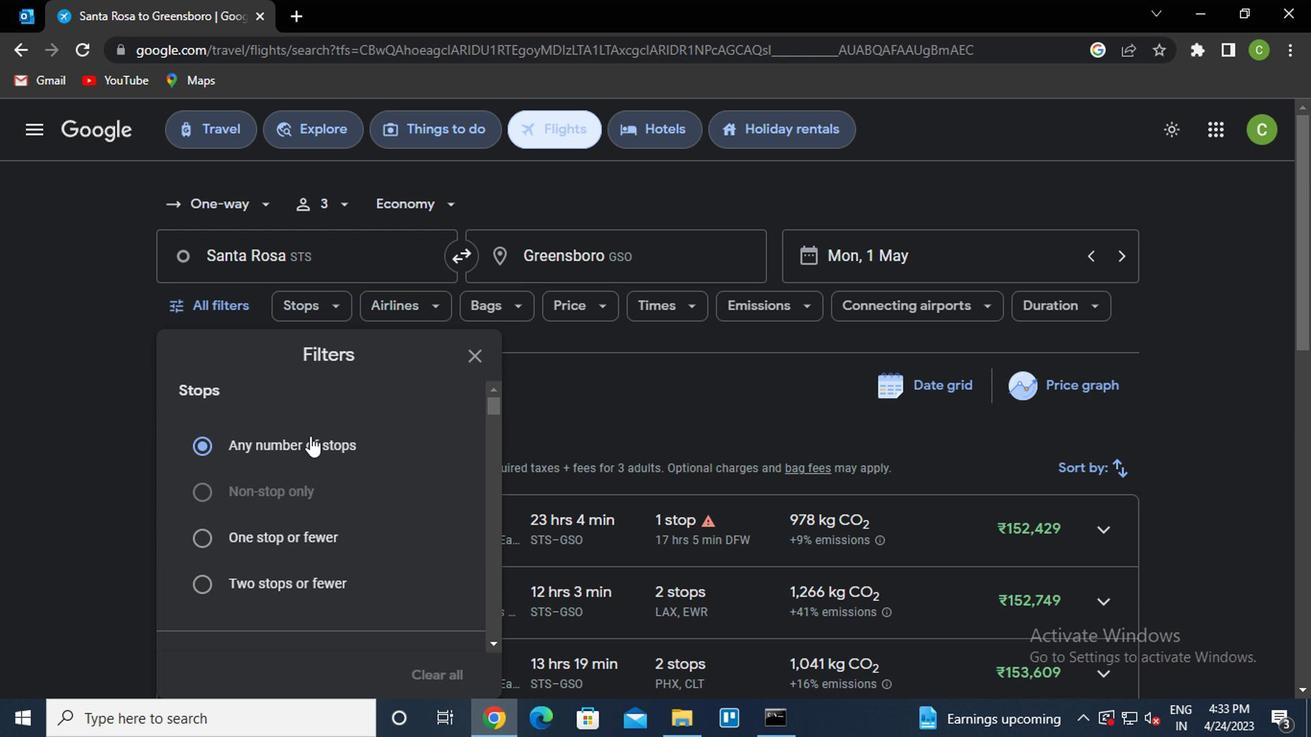
Action: Mouse scrolled (346, 487) with delta (0, -1)
Screenshot: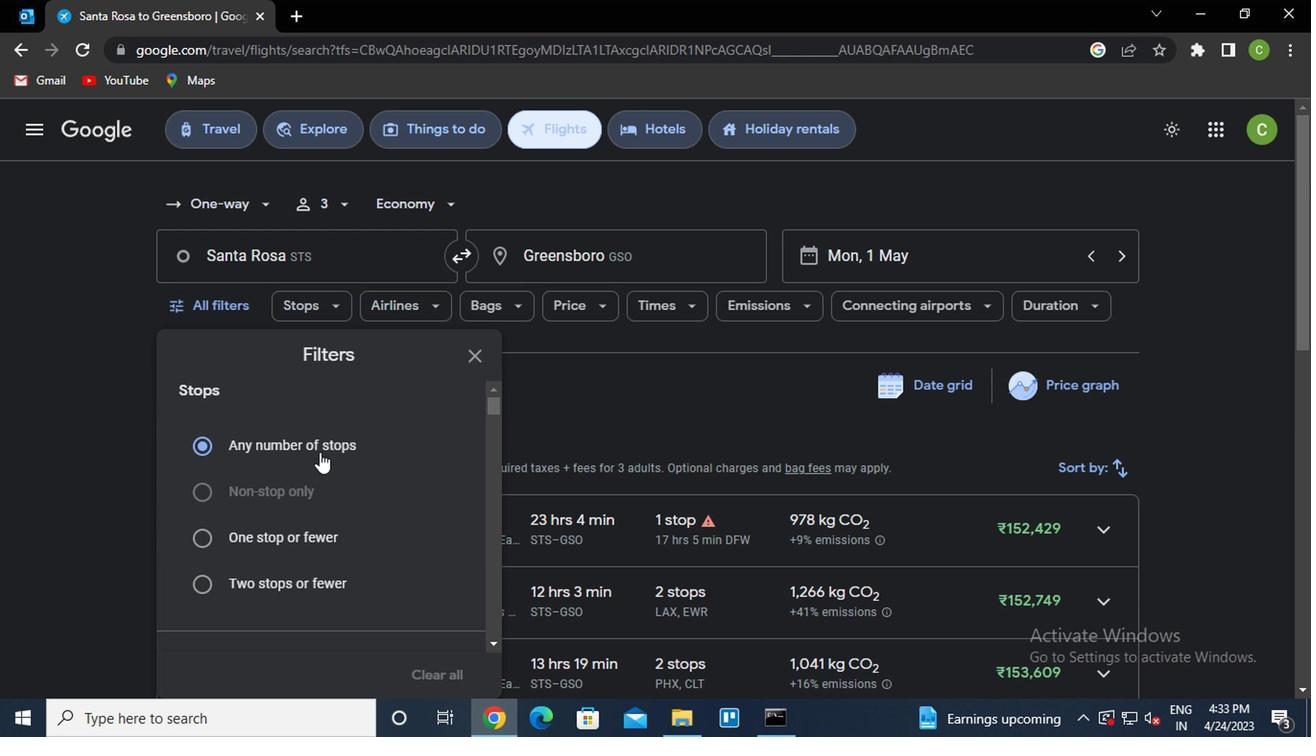
Action: Mouse scrolled (346, 487) with delta (0, -1)
Screenshot: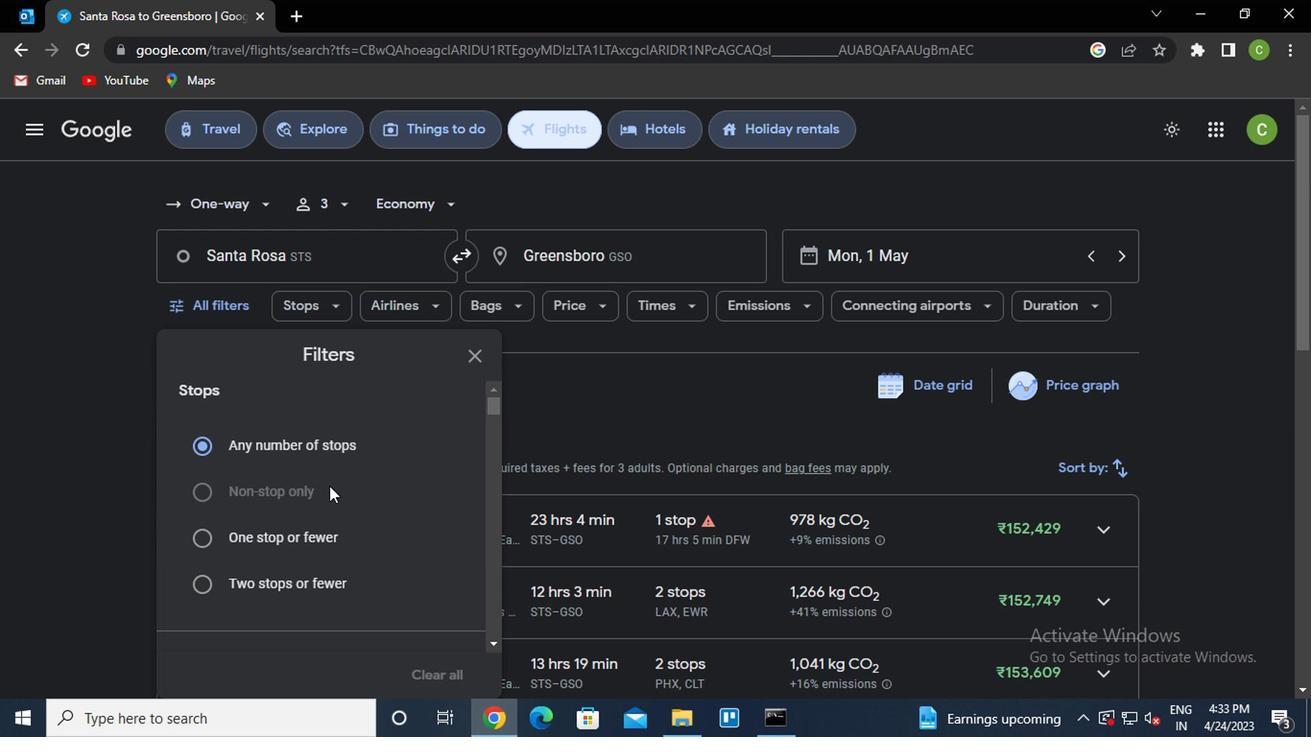 
Action: Mouse scrolled (346, 487) with delta (0, -1)
Screenshot: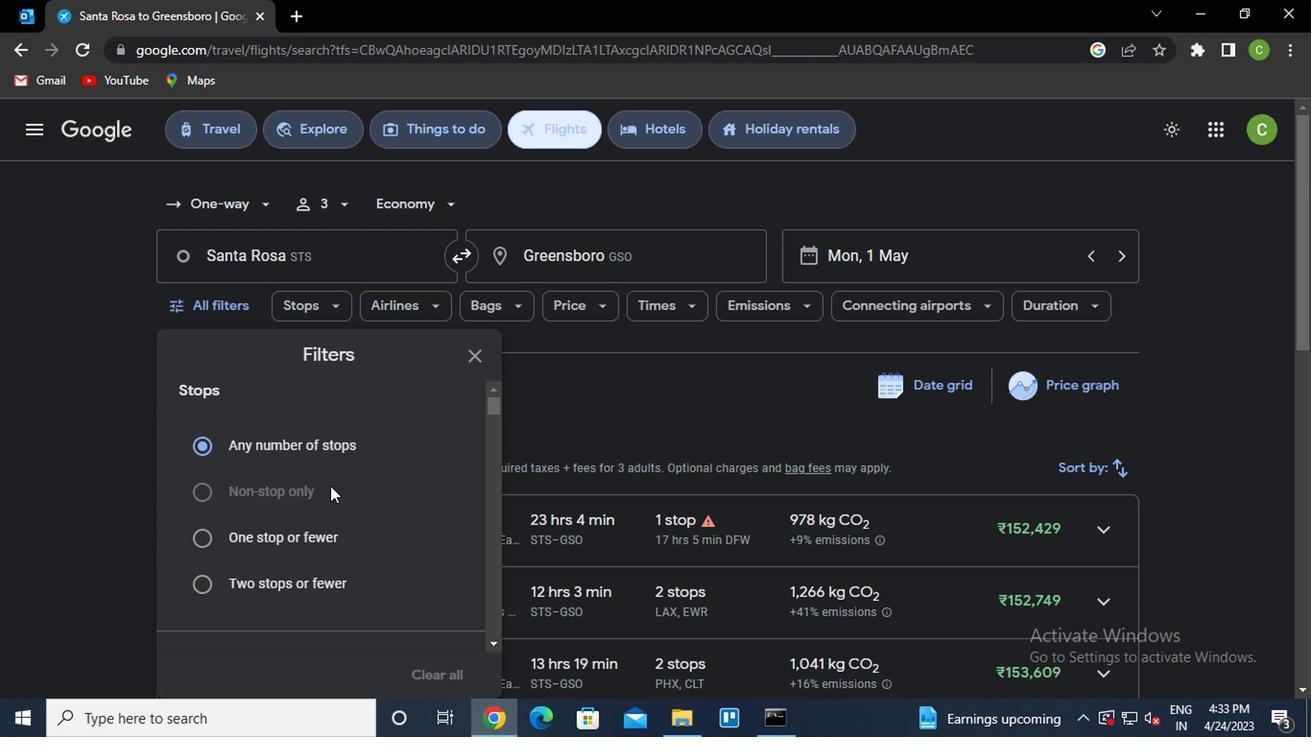 
Action: Mouse moved to (346, 491)
Screenshot: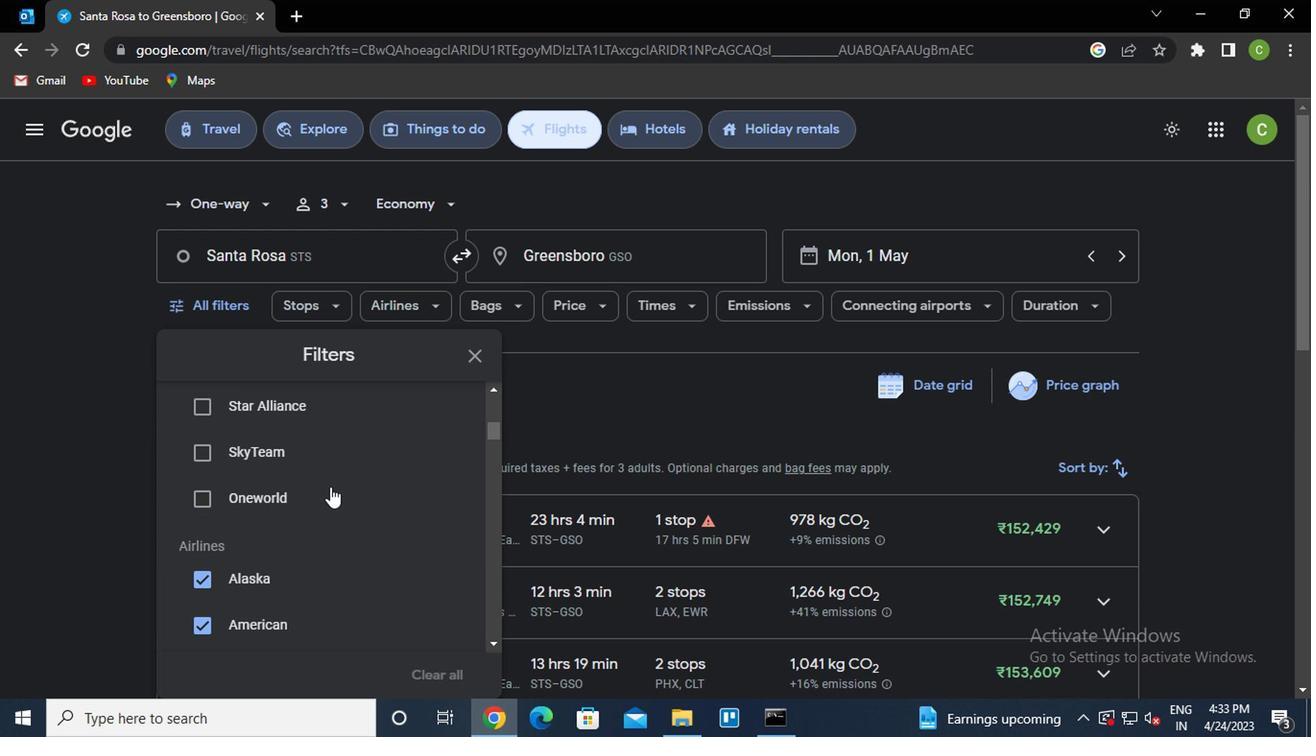
Action: Mouse scrolled (346, 490) with delta (0, -1)
Screenshot: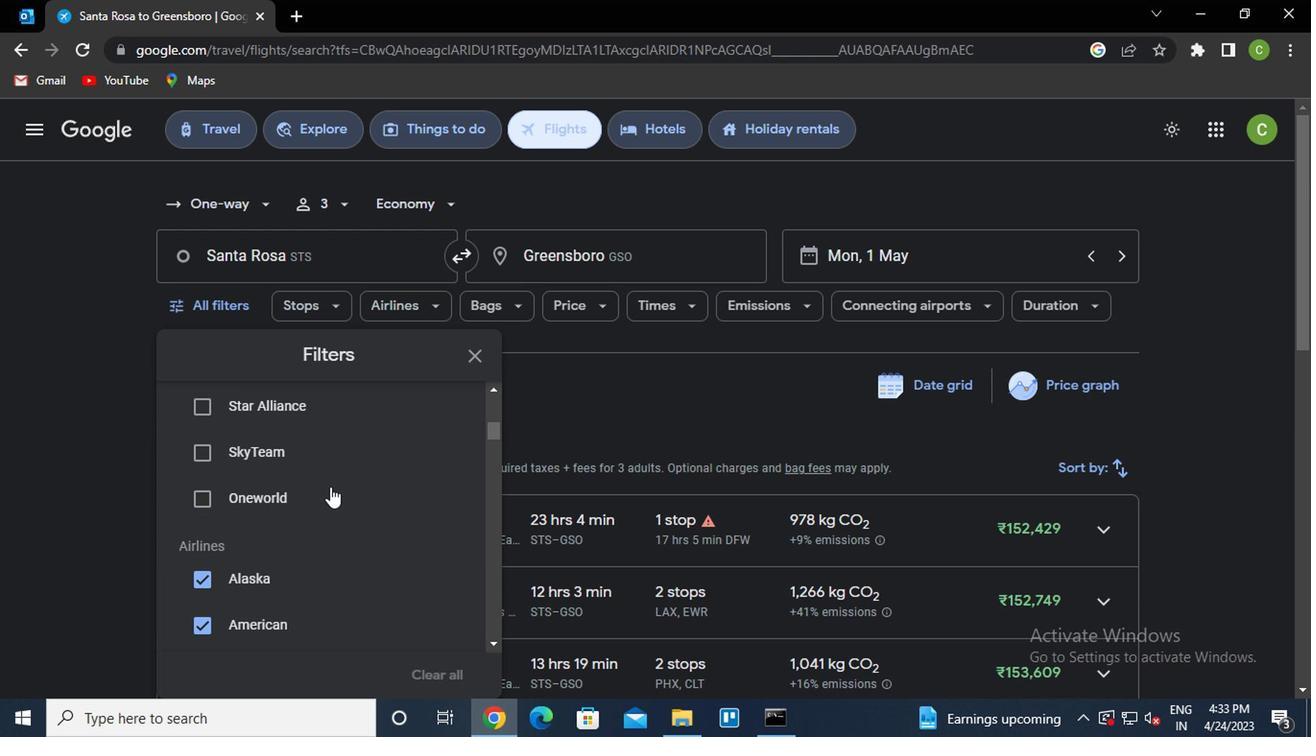 
Action: Mouse moved to (410, 474)
Screenshot: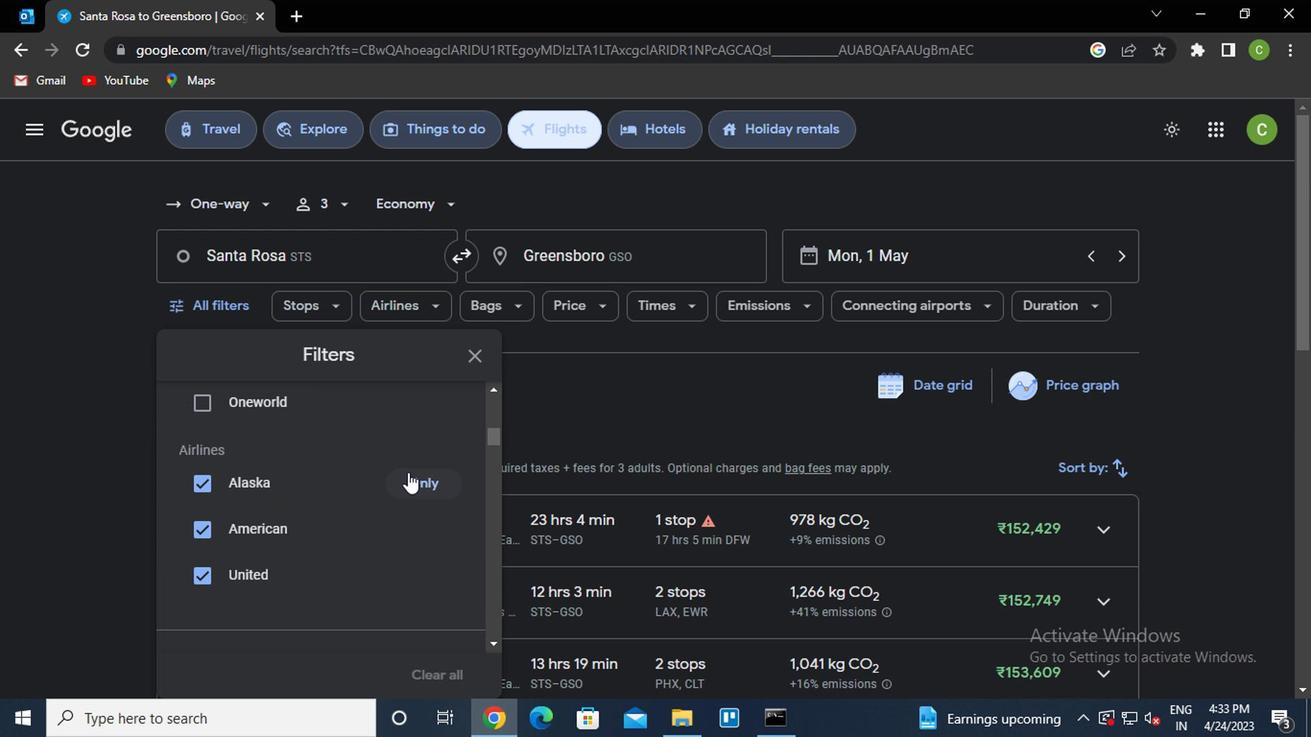
Action: Mouse pressed left at (410, 474)
Screenshot: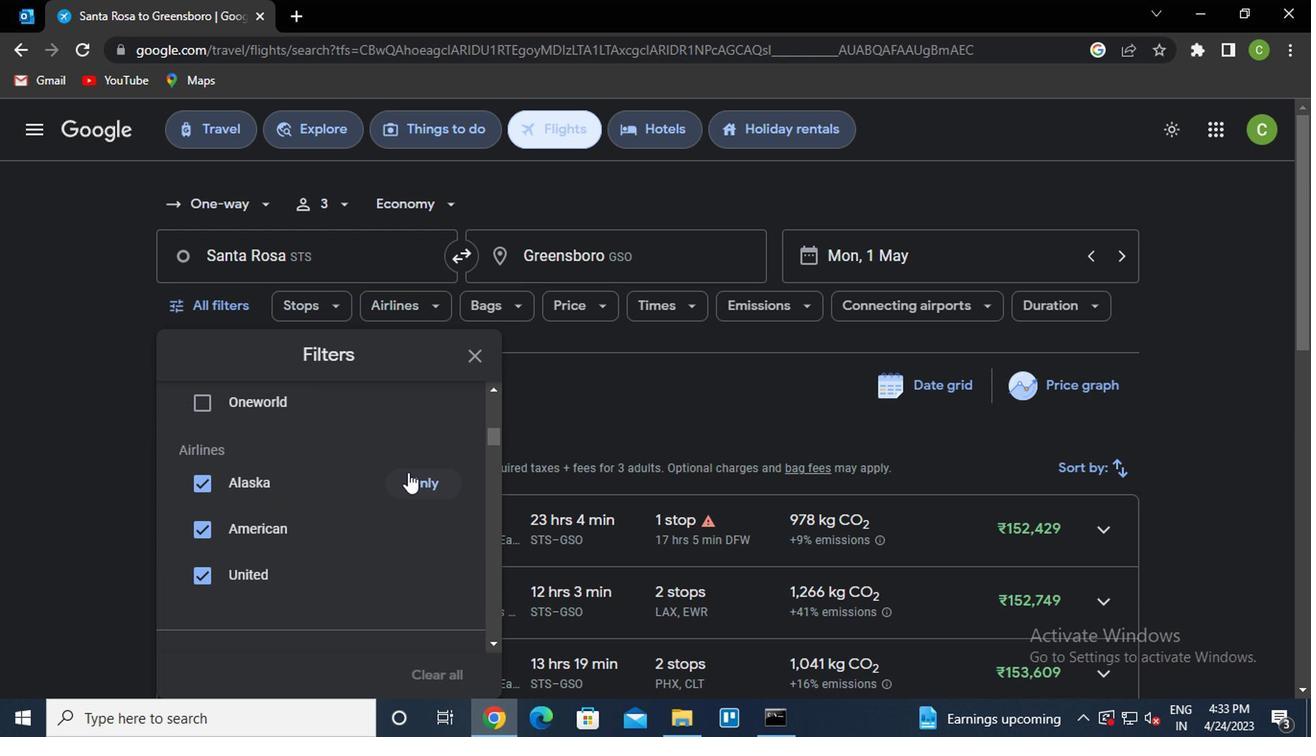 
Action: Mouse moved to (355, 603)
Screenshot: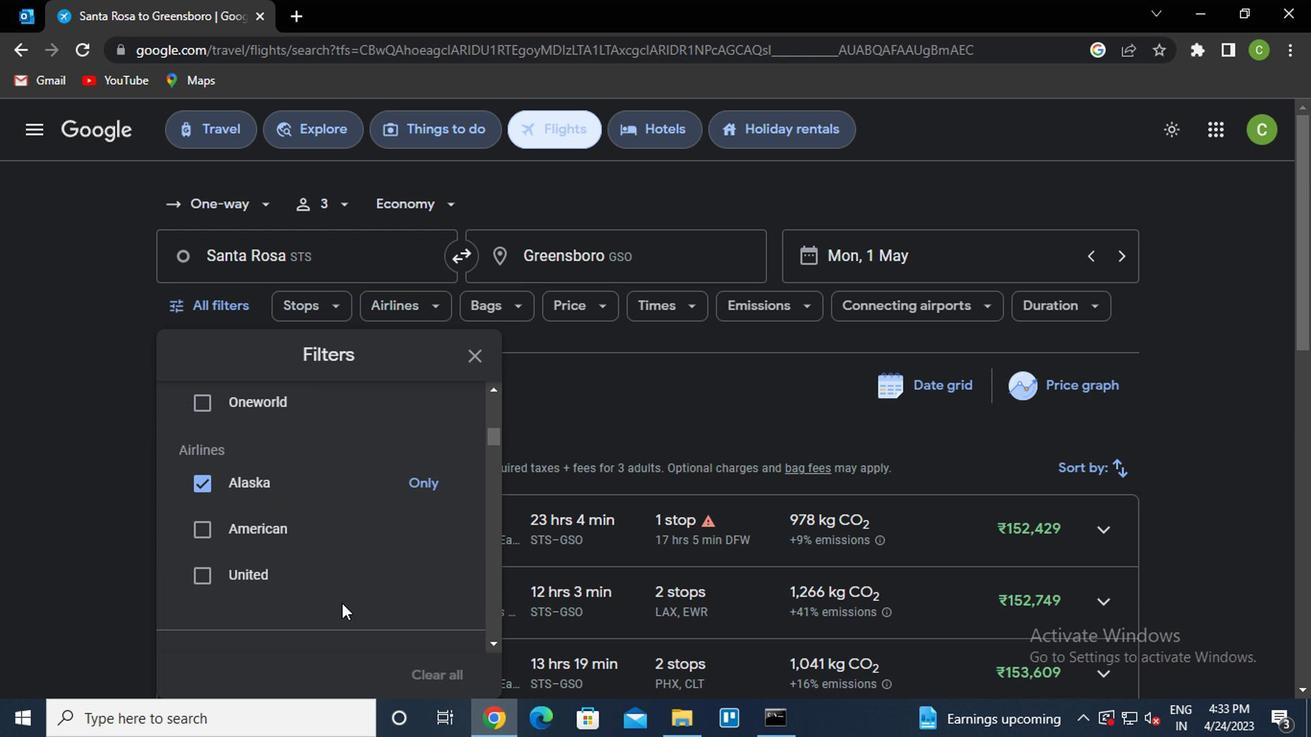 
Action: Mouse scrolled (355, 602) with delta (0, -1)
Screenshot: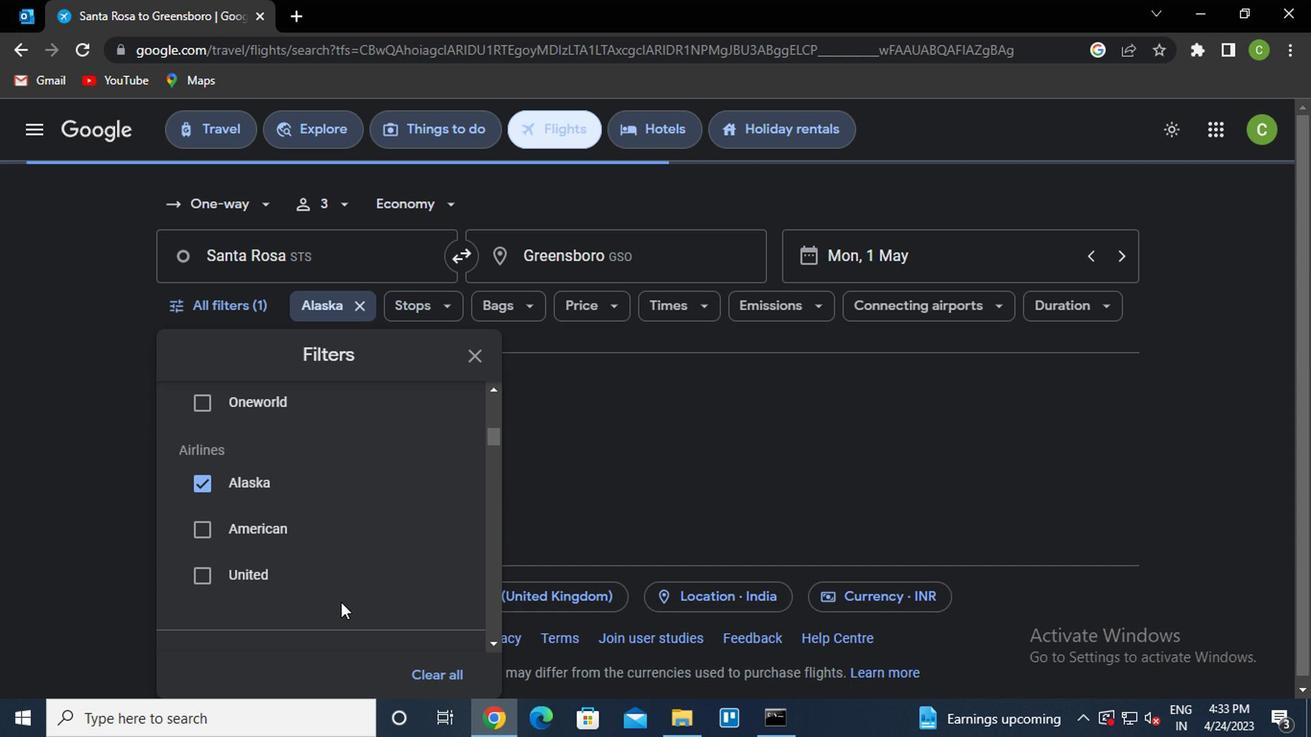 
Action: Mouse moved to (354, 603)
Screenshot: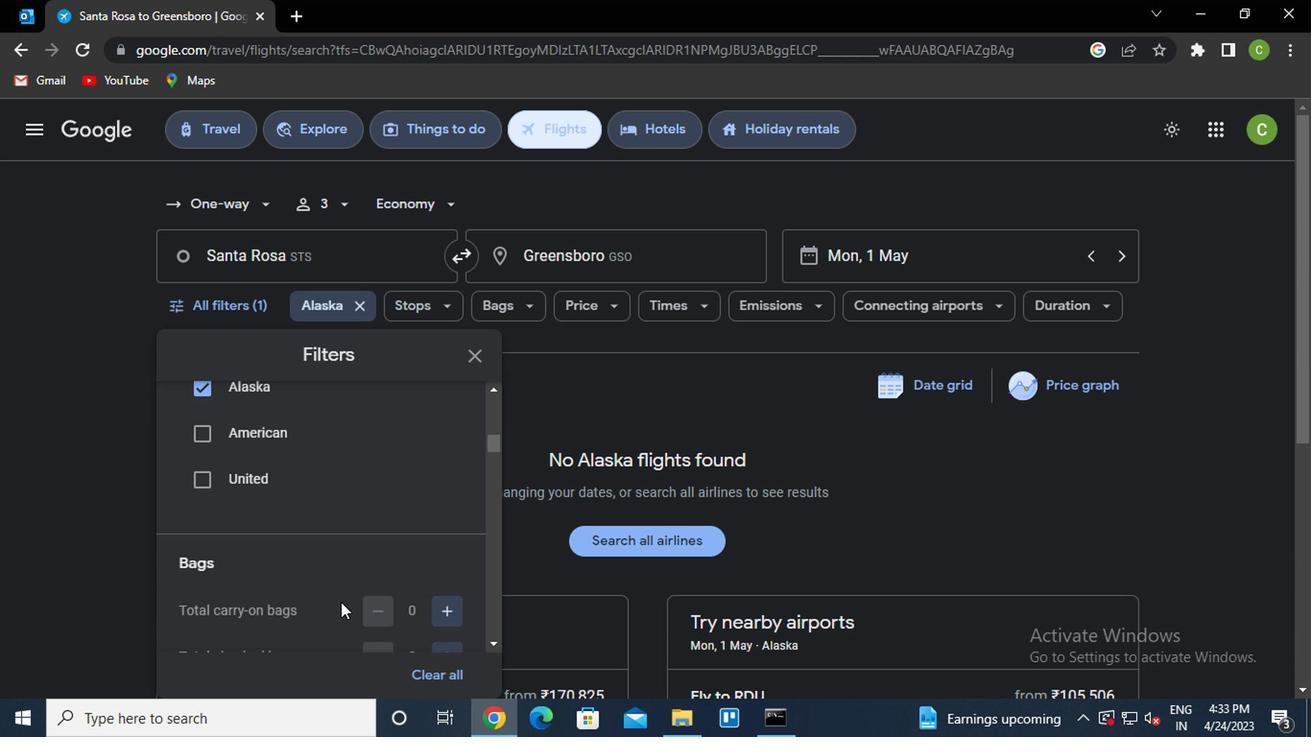 
Action: Mouse scrolled (354, 602) with delta (0, -1)
Screenshot: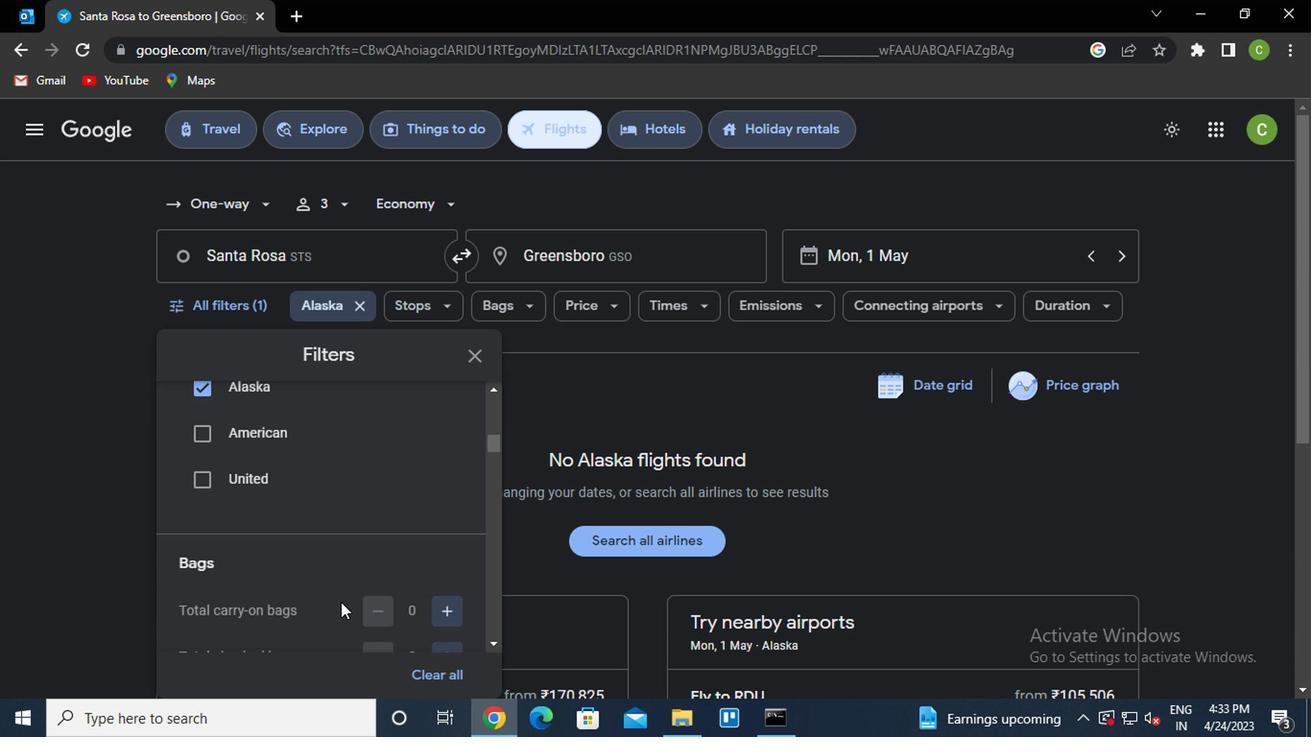 
Action: Mouse moved to (437, 564)
Screenshot: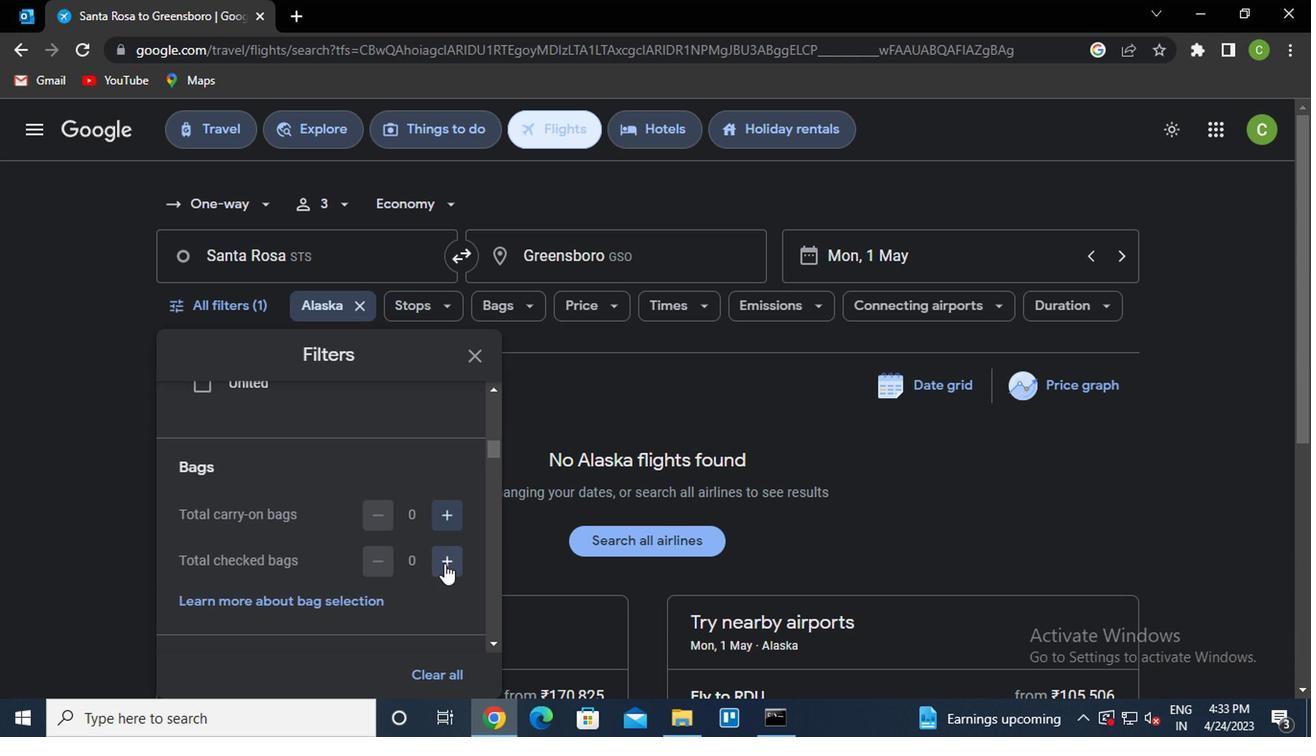 
Action: Mouse pressed left at (437, 564)
Screenshot: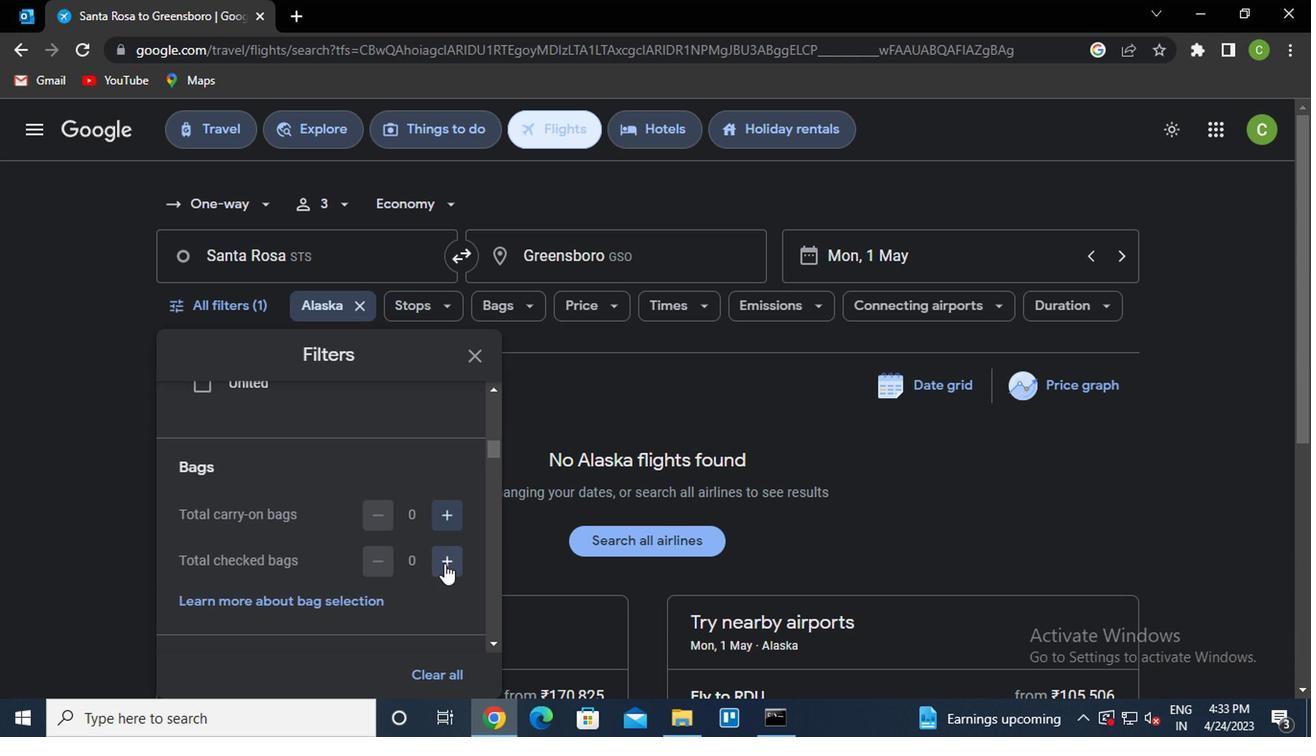 
Action: Mouse pressed left at (437, 564)
Screenshot: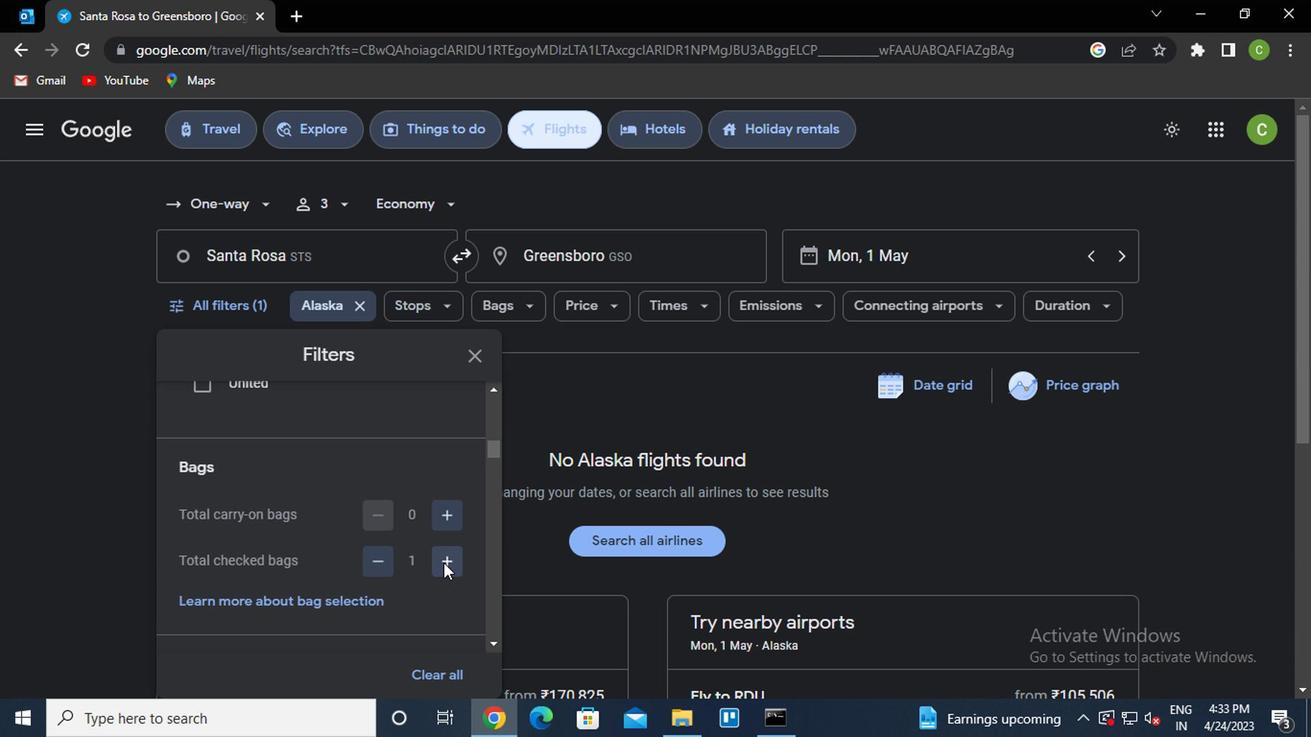 
Action: Mouse moved to (338, 565)
Screenshot: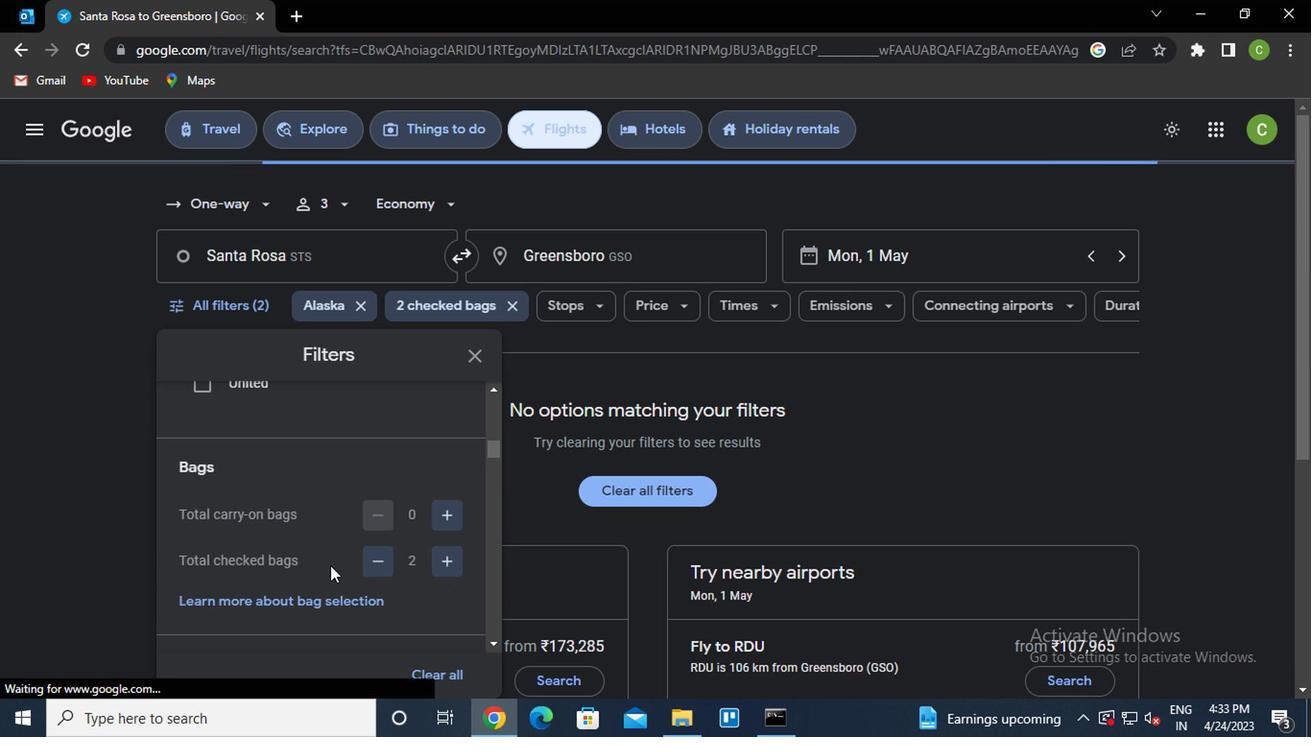 
Action: Mouse scrolled (338, 564) with delta (0, -1)
Screenshot: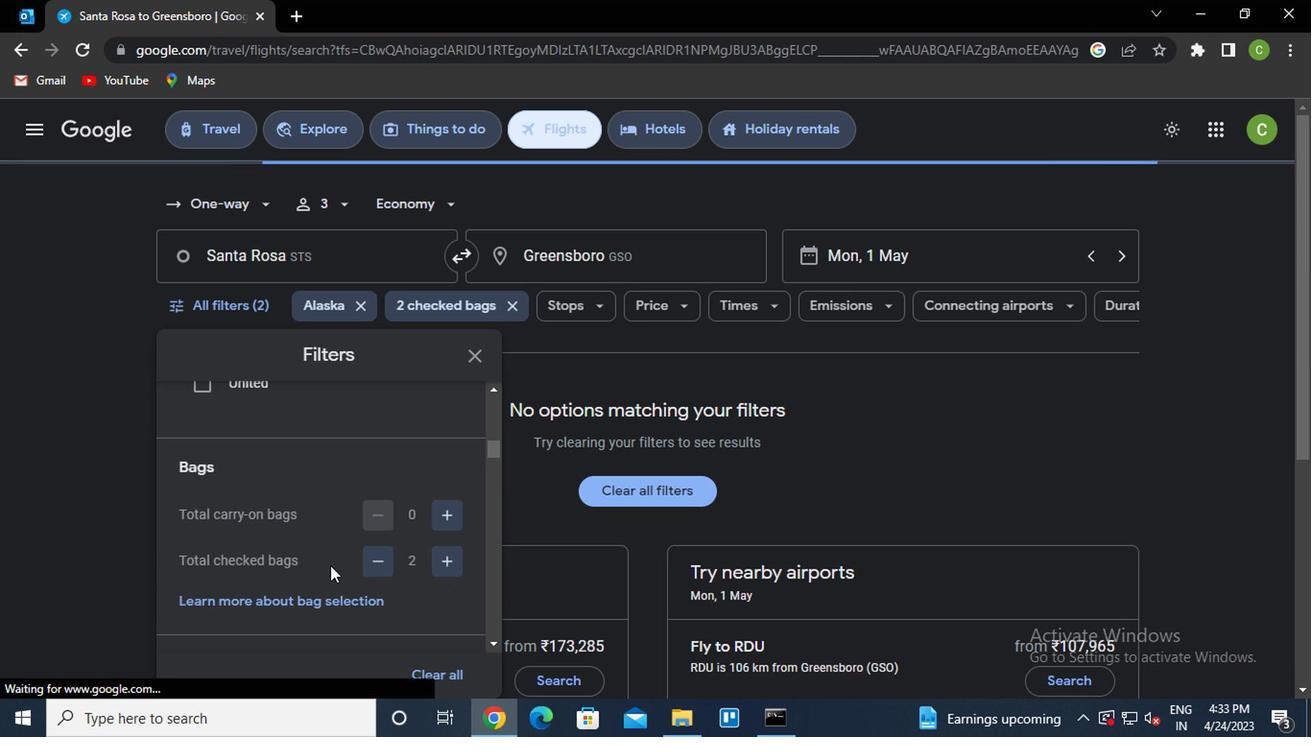
Action: Mouse moved to (353, 577)
Screenshot: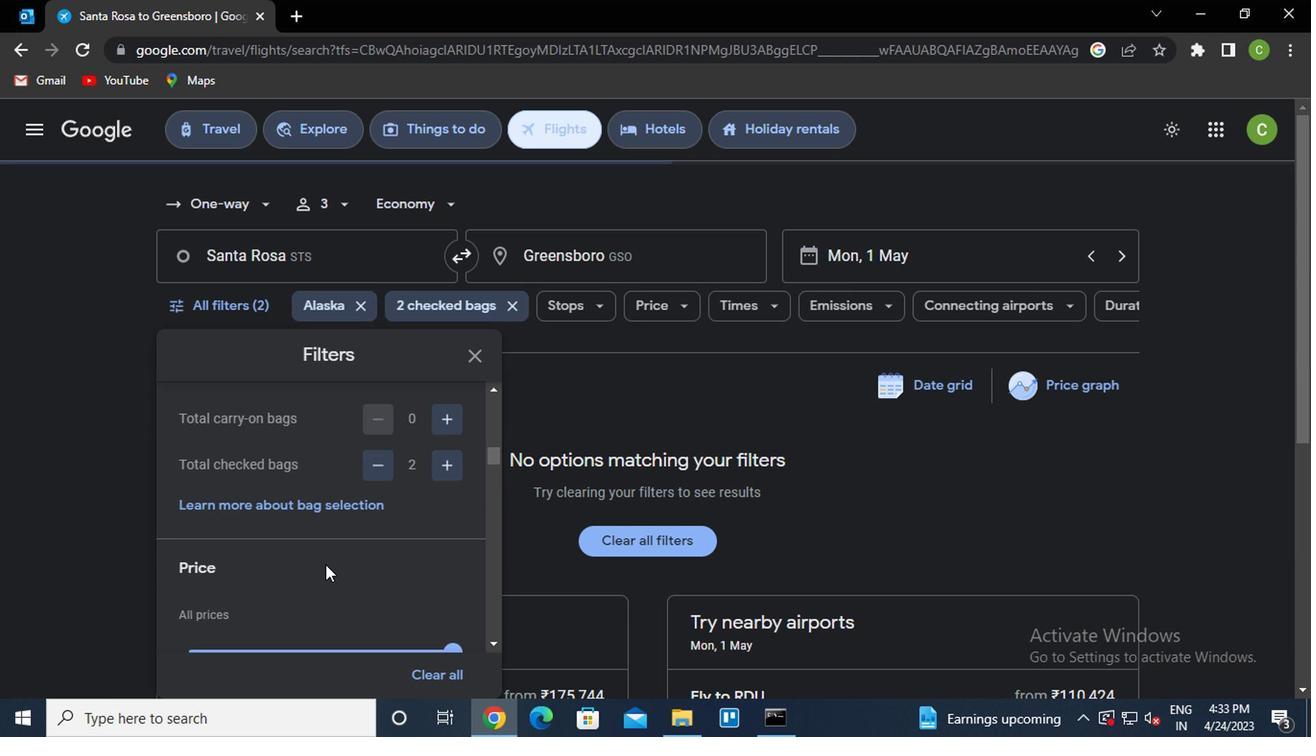 
Action: Mouse scrolled (353, 576) with delta (0, -1)
Screenshot: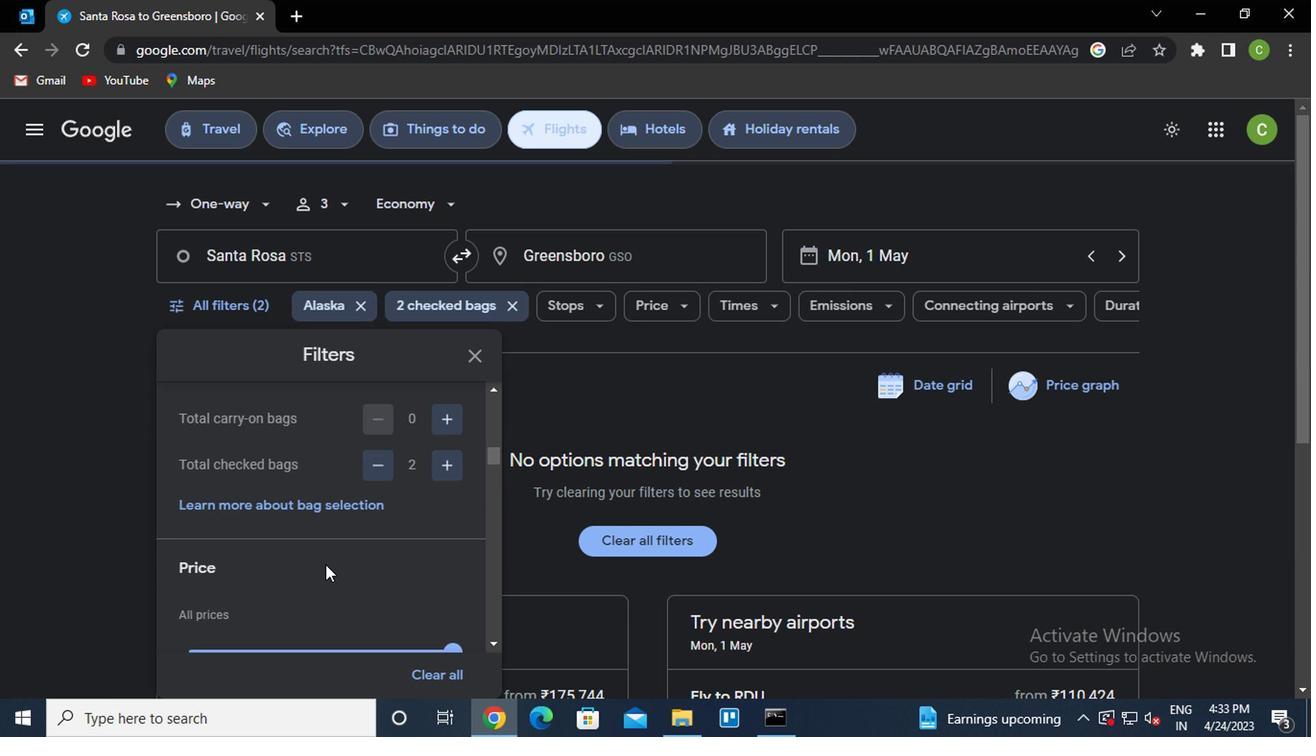 
Action: Mouse moved to (441, 558)
Screenshot: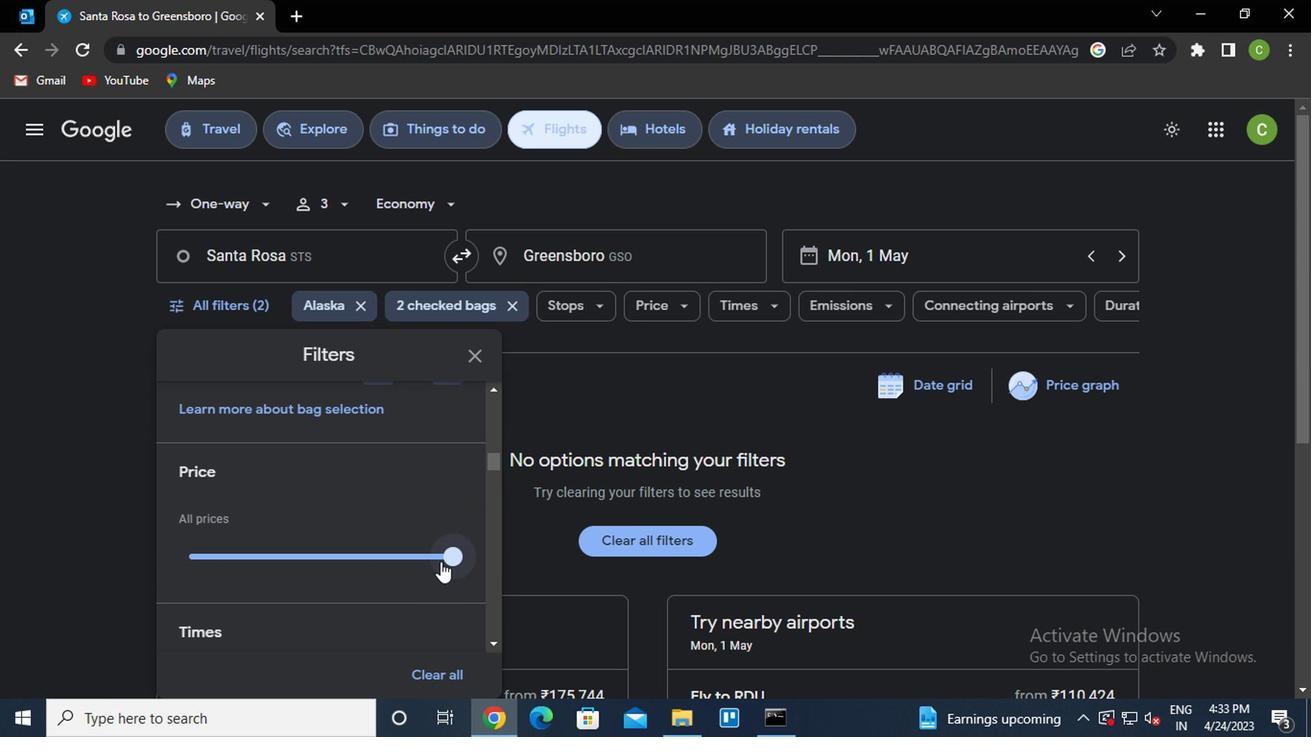 
Action: Mouse pressed left at (441, 558)
Screenshot: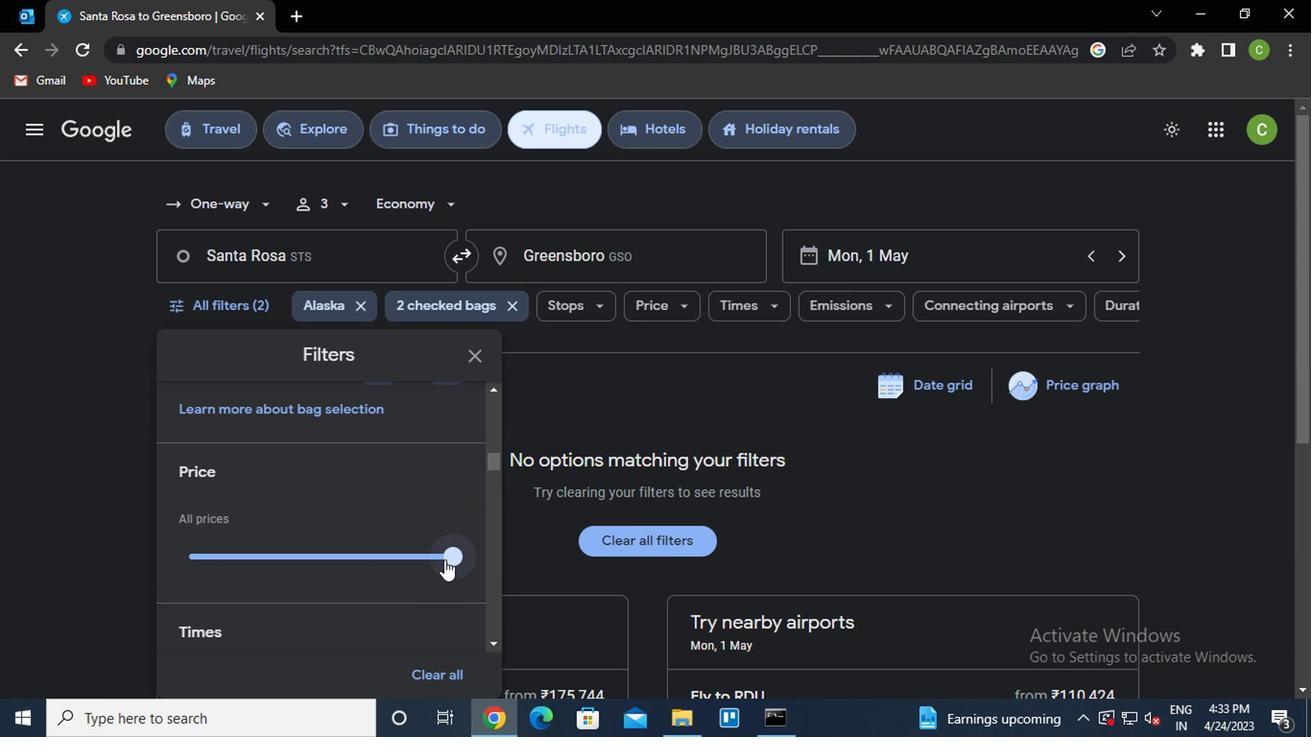 
Action: Mouse moved to (334, 520)
Screenshot: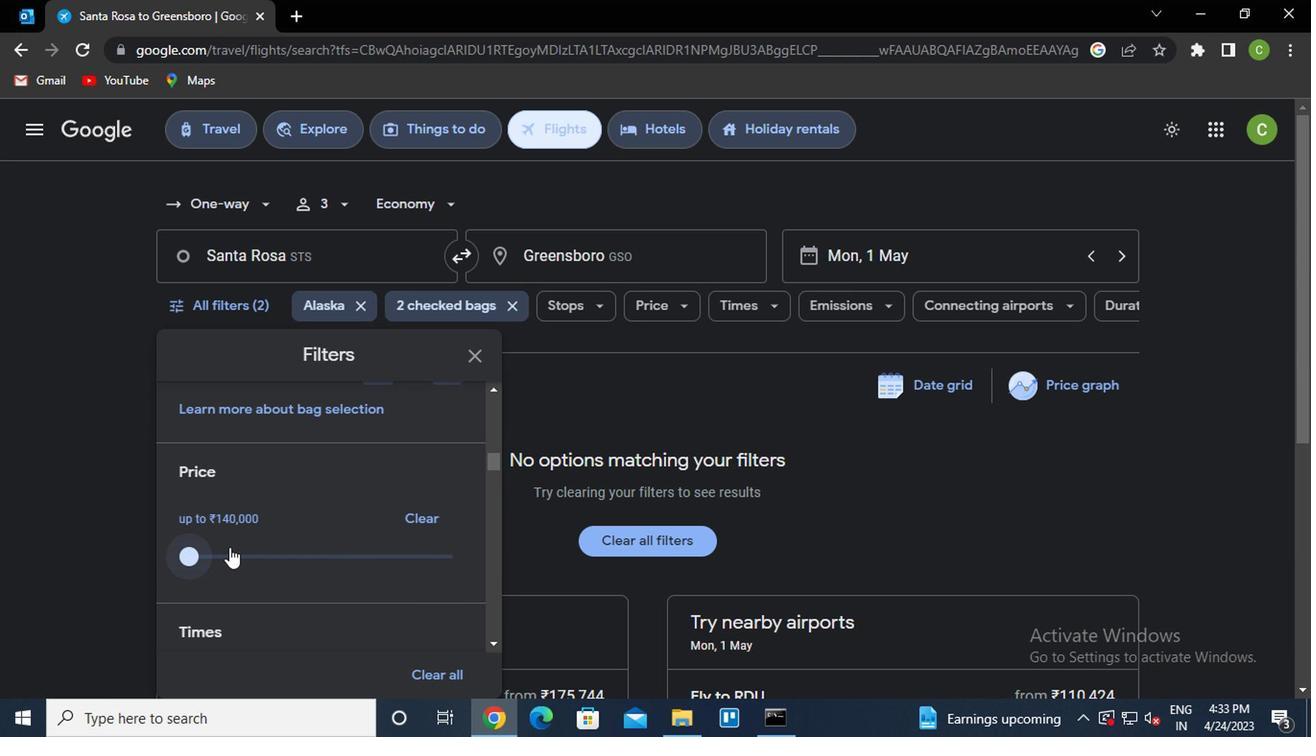 
Action: Mouse scrolled (334, 518) with delta (0, -1)
Screenshot: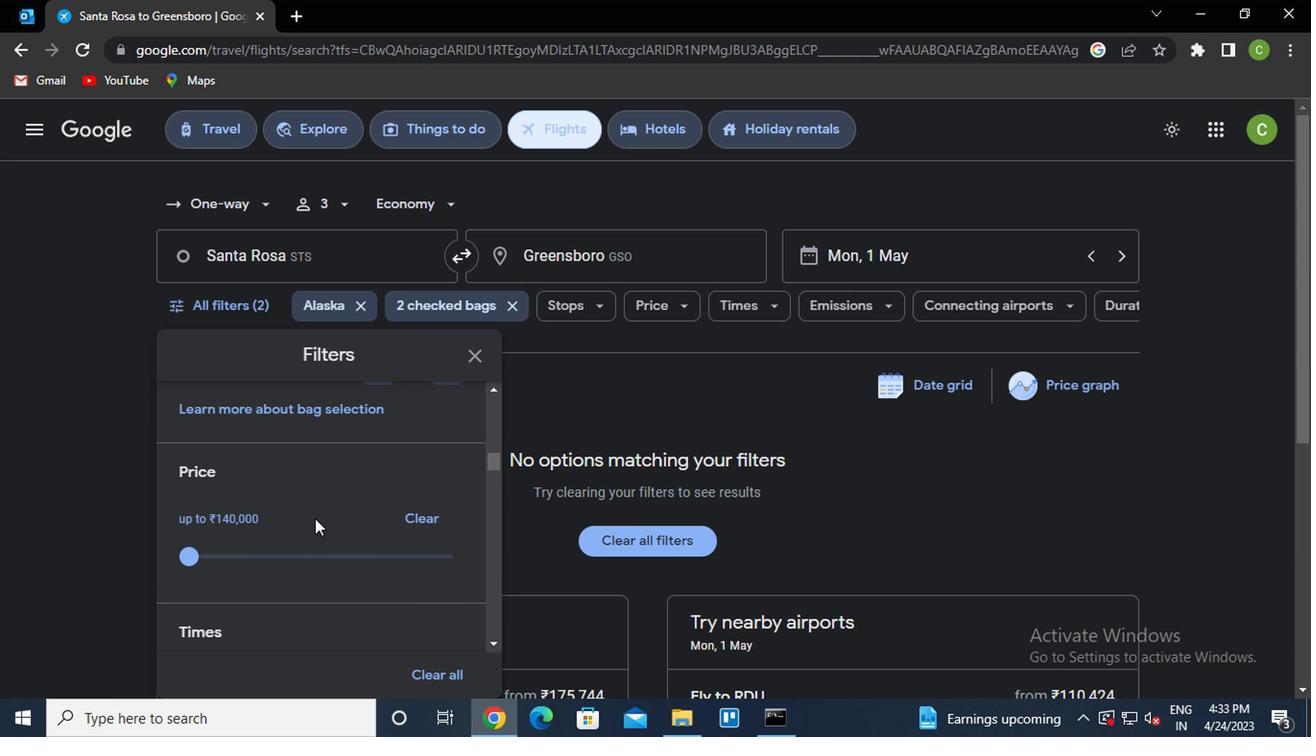 
Action: Mouse moved to (335, 520)
Screenshot: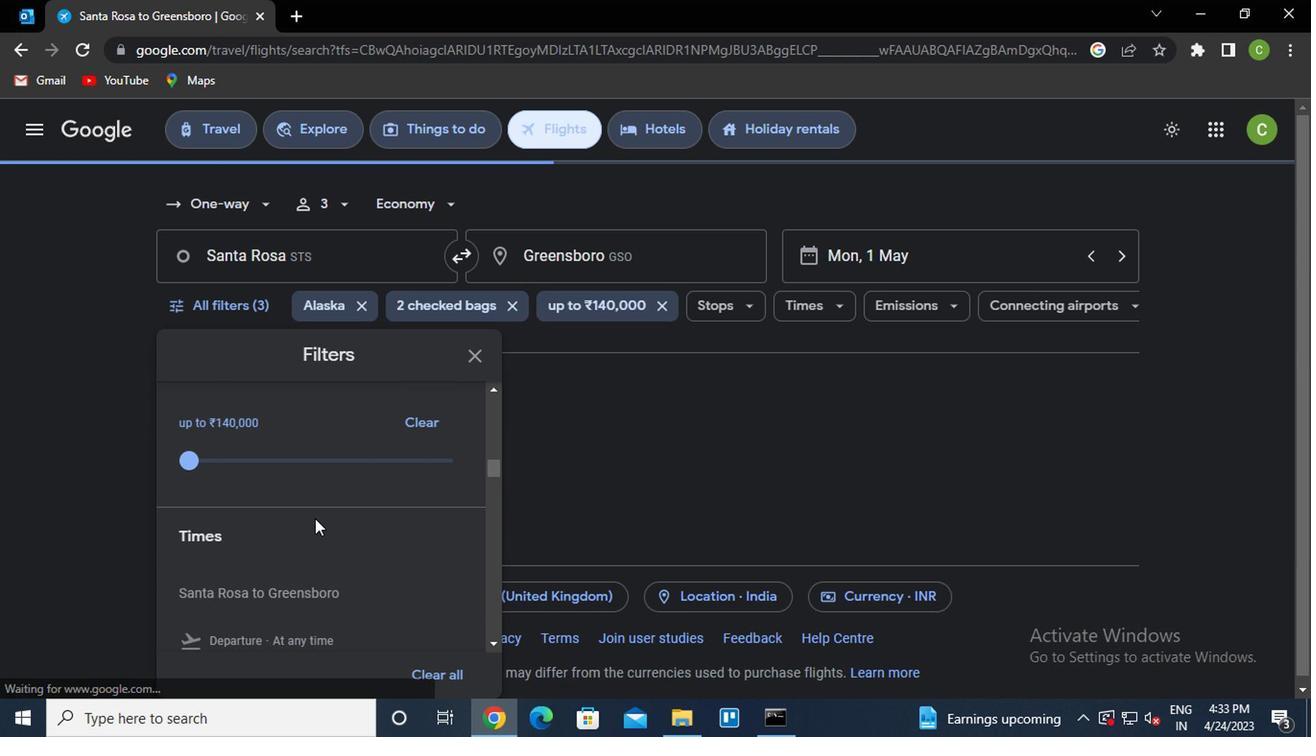 
Action: Mouse scrolled (335, 518) with delta (0, -1)
Screenshot: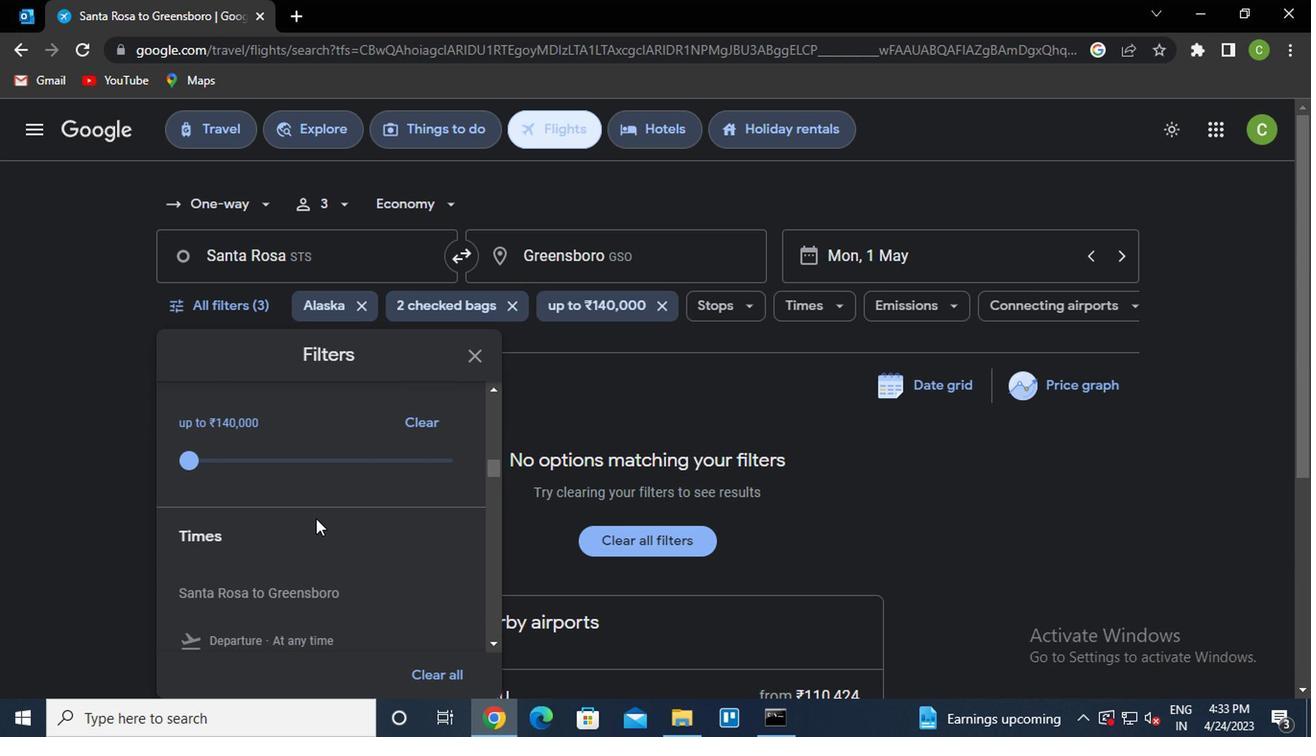 
Action: Mouse moved to (335, 525)
Screenshot: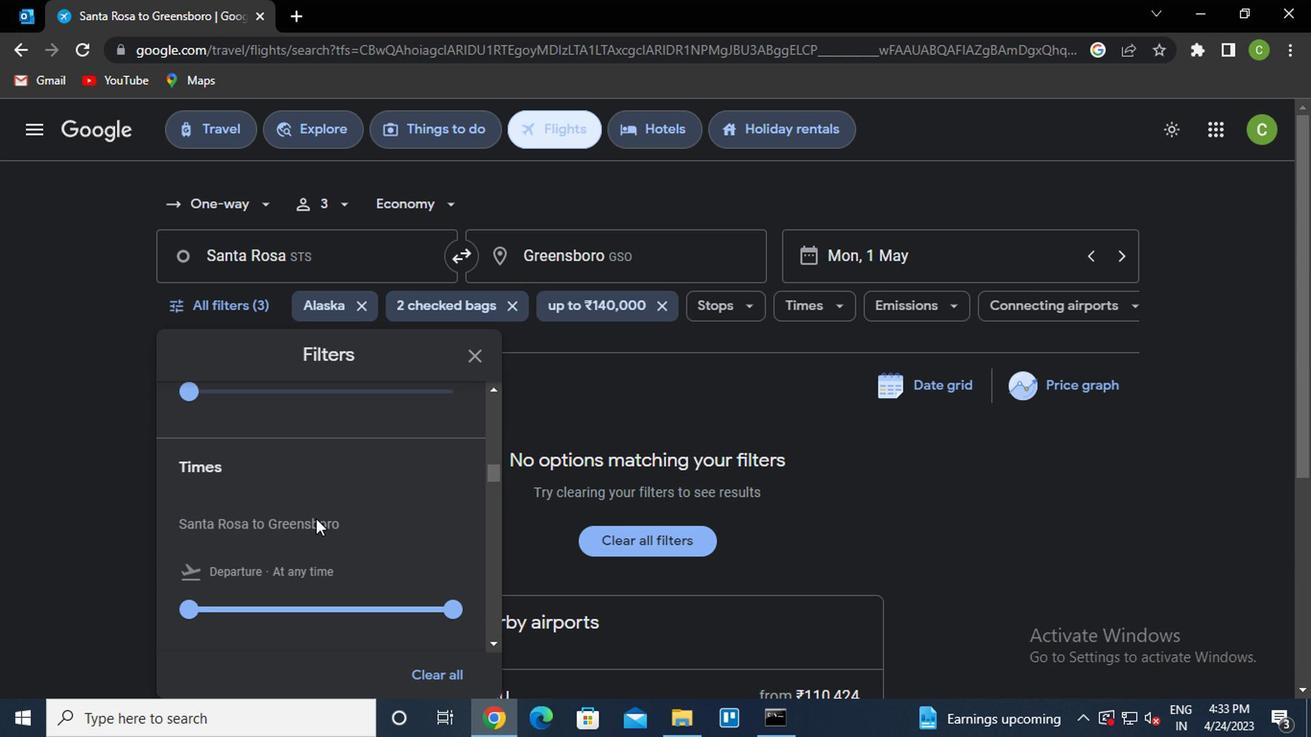 
Action: Mouse scrolled (335, 525) with delta (0, 0)
Screenshot: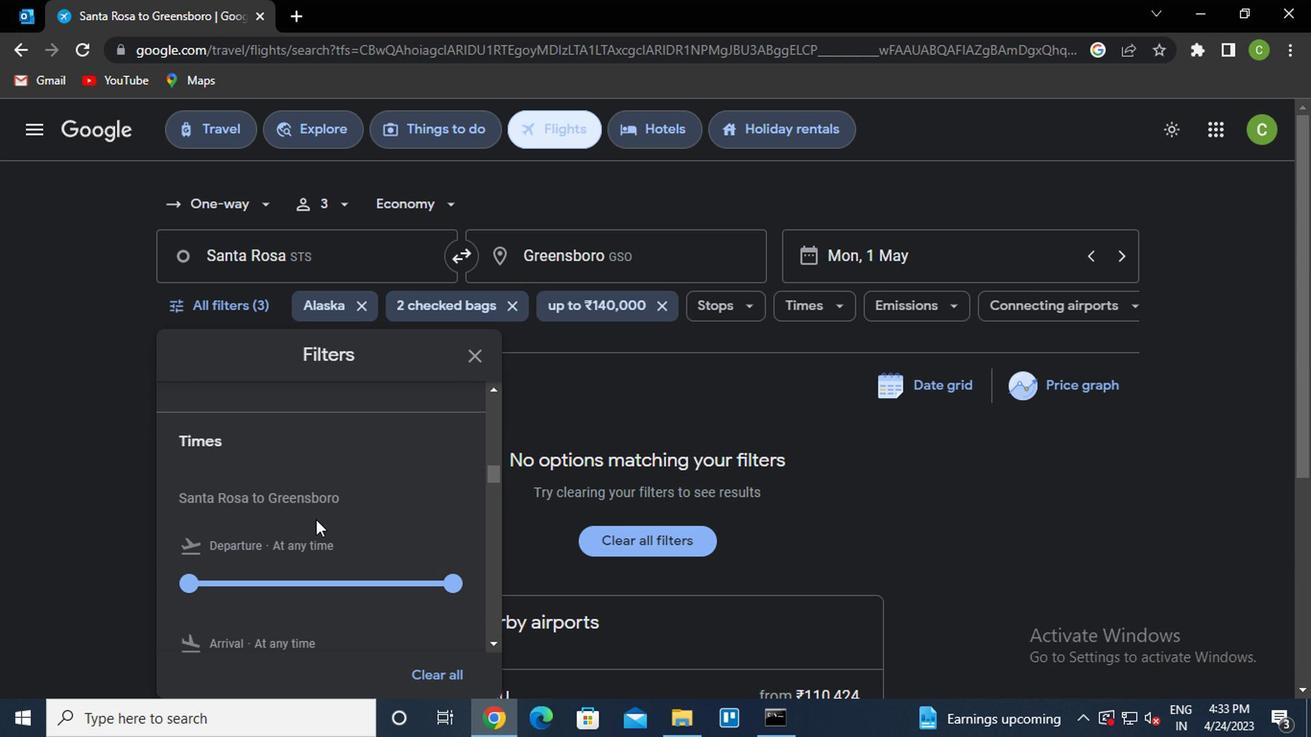 
Action: Mouse moved to (224, 482)
Screenshot: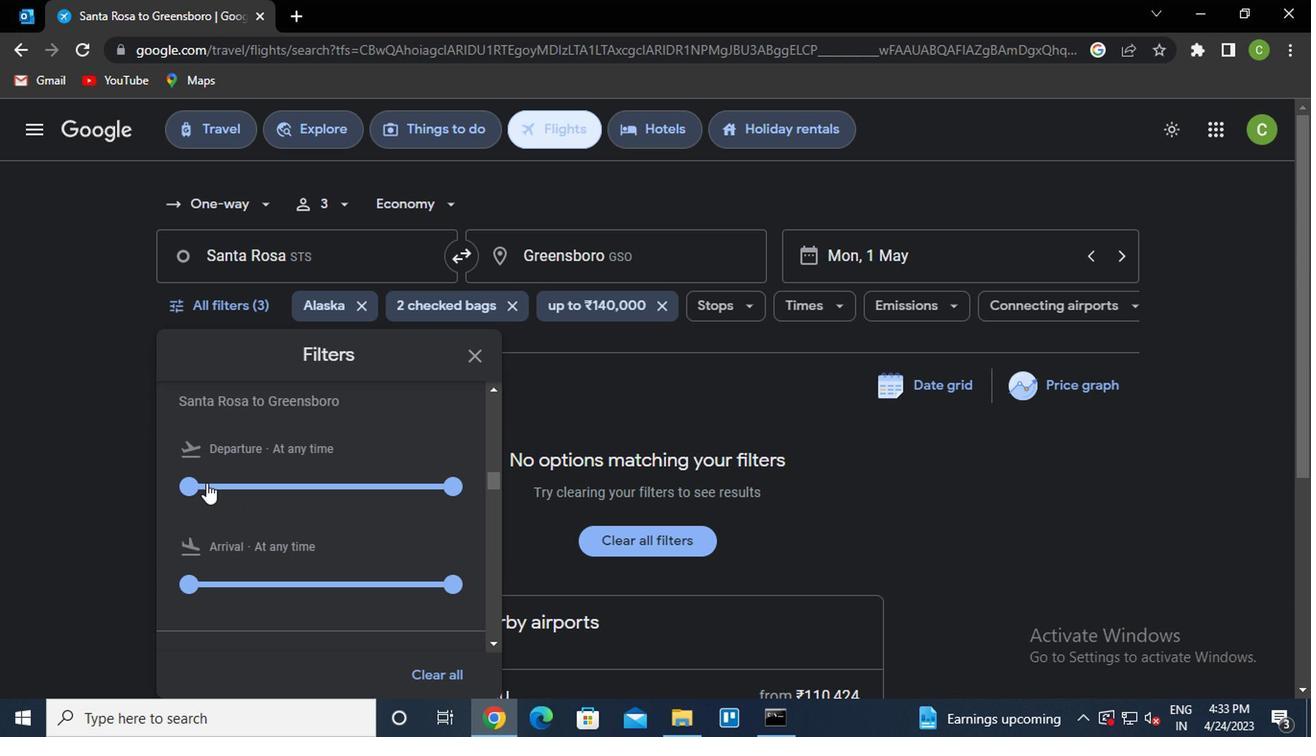
Action: Mouse pressed left at (224, 482)
Screenshot: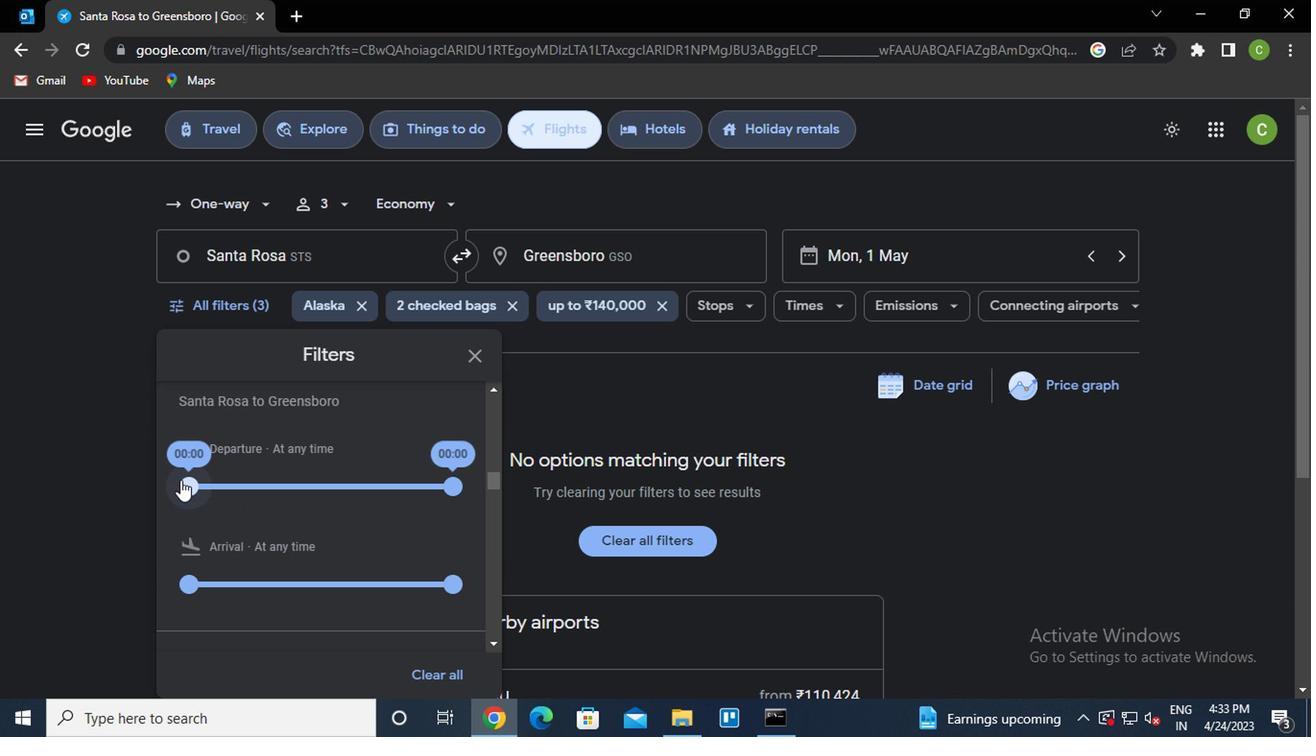 
Action: Mouse moved to (449, 489)
Screenshot: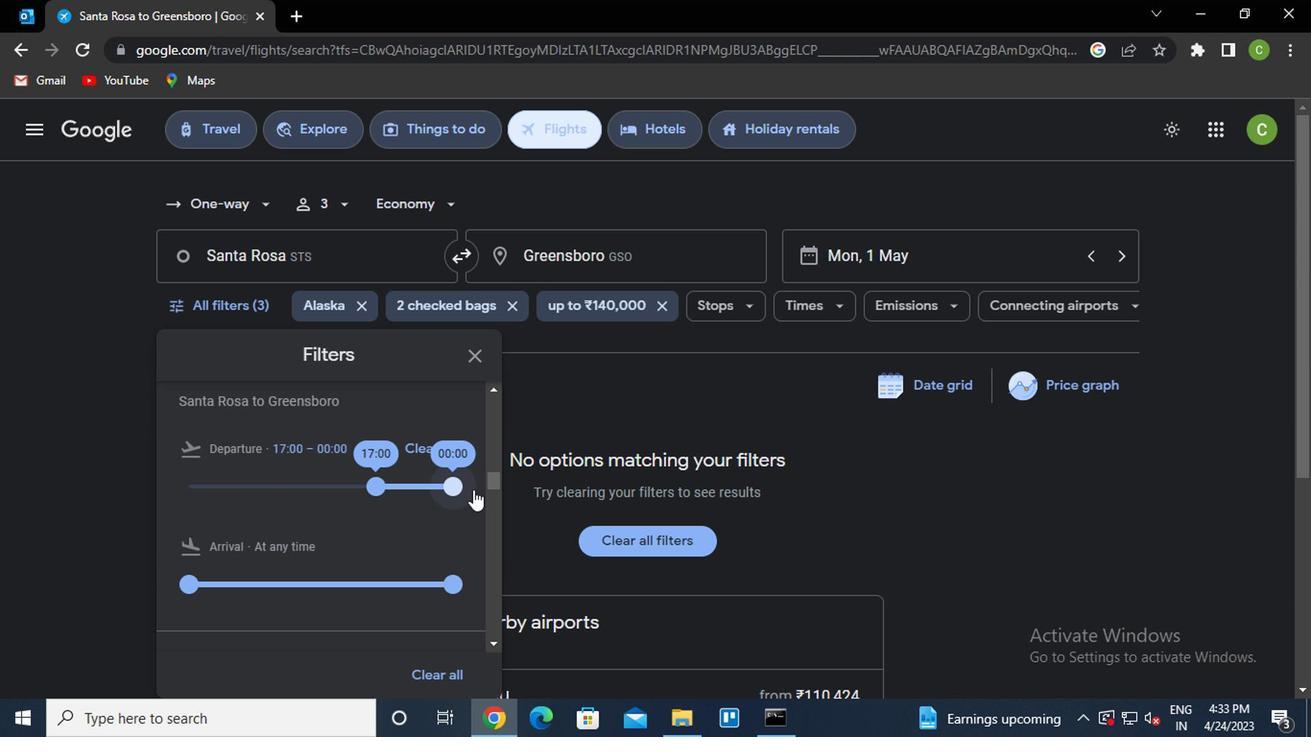 
Action: Mouse pressed left at (449, 489)
Screenshot: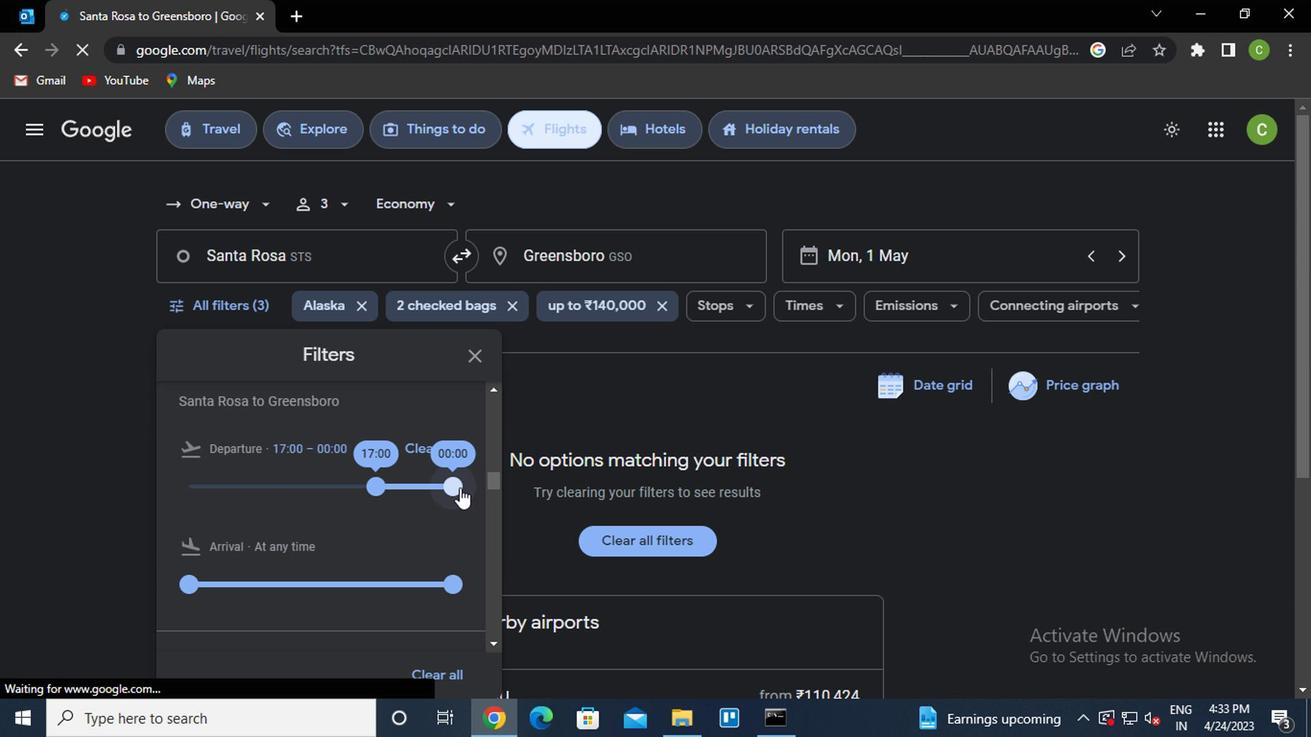 
Action: Mouse moved to (458, 374)
Screenshot: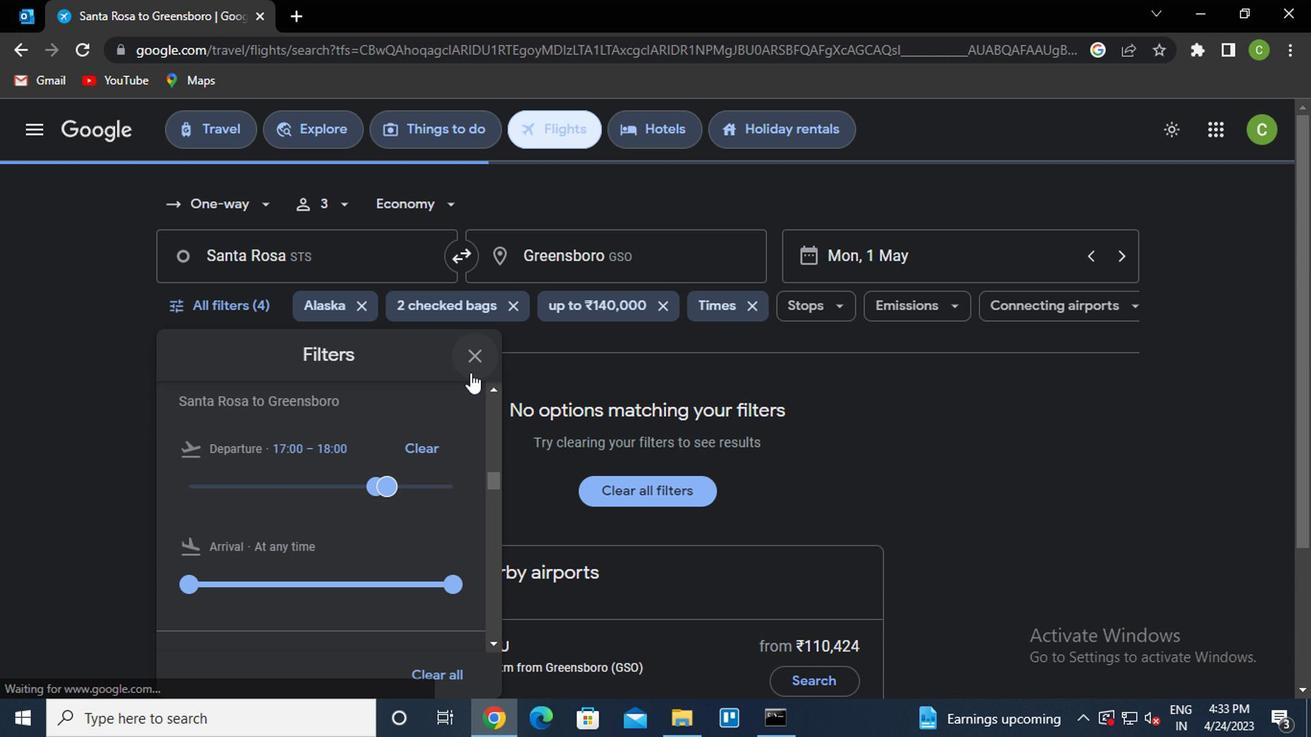 
Action: Mouse pressed left at (458, 374)
Screenshot: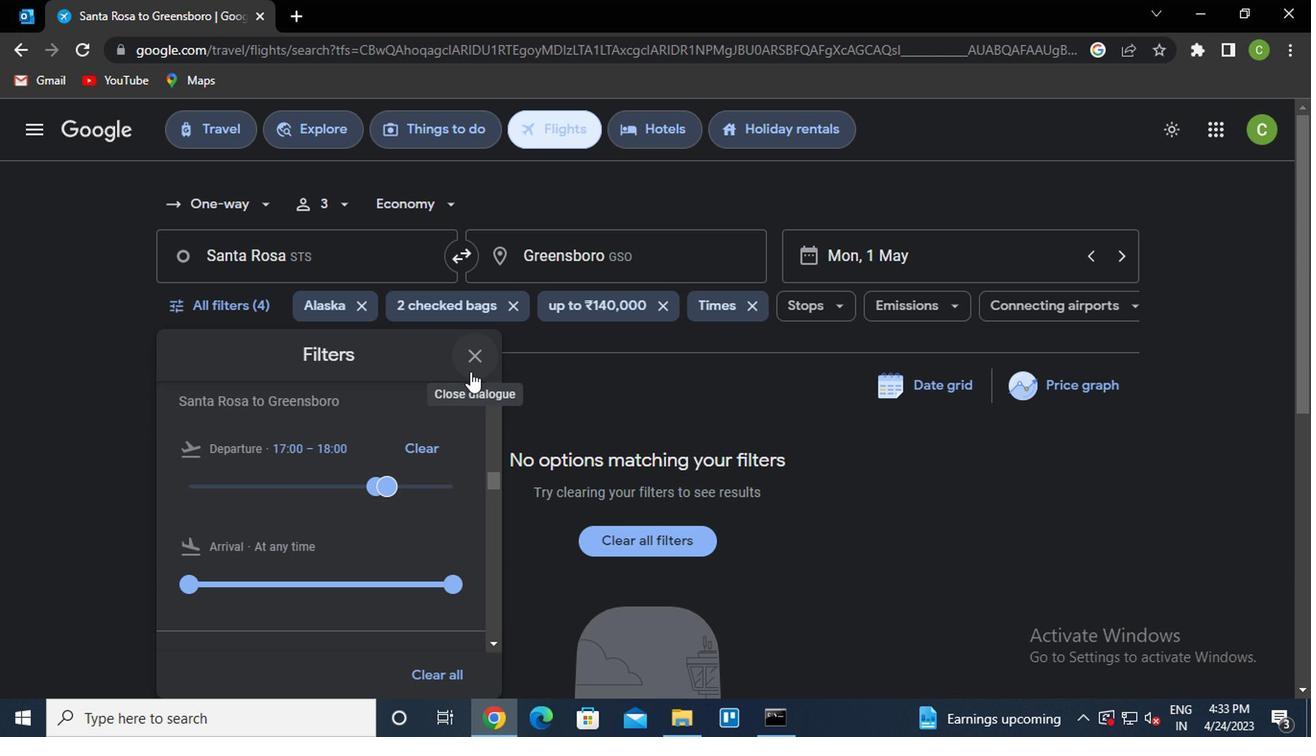 
Action: Mouse moved to (577, 572)
Screenshot: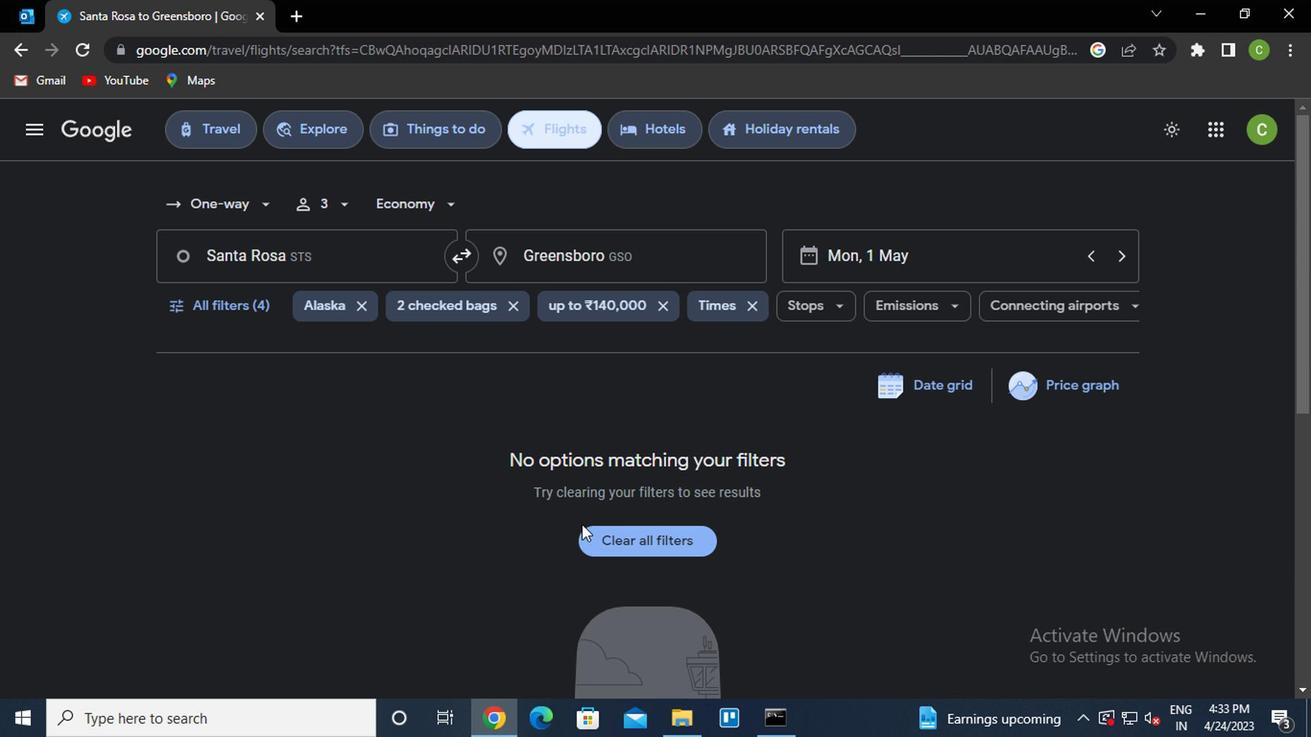 
